 Task: Find connections with filter location Bālāchor with filter topic #Feminismwith filter profile language Potuguese with filter current company ISRO with filter school Google Developer Group - Bharati Vidyapeeth's College of Engineering (GDG BVP) with filter industry Sugar and Confectionery Product Manufacturing with filter service category Human Resources with filter keywords title Shareholders
Action: Mouse moved to (537, 69)
Screenshot: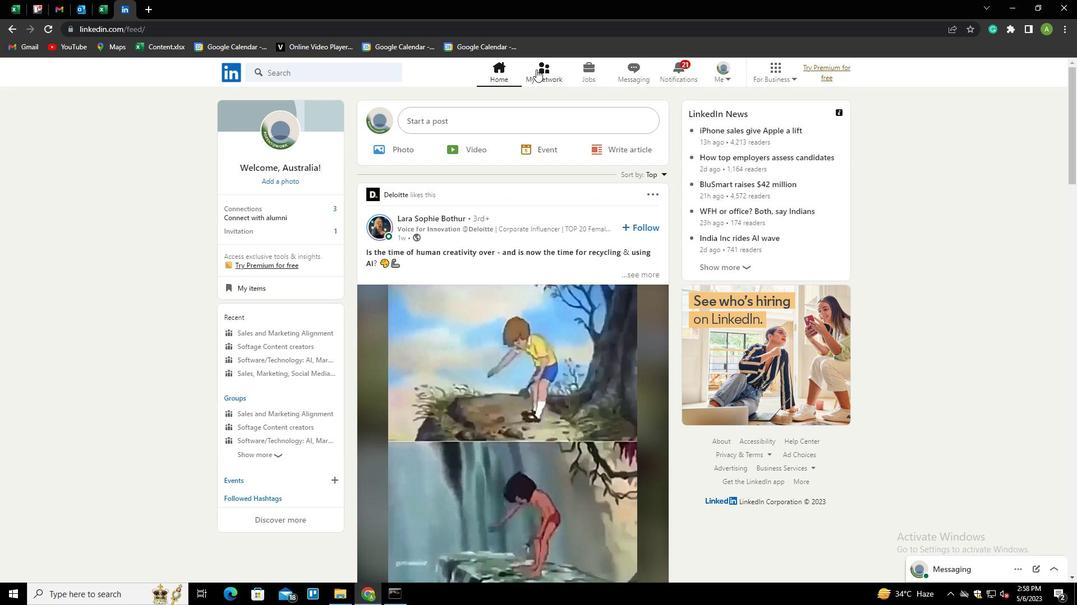 
Action: Mouse pressed left at (537, 69)
Screenshot: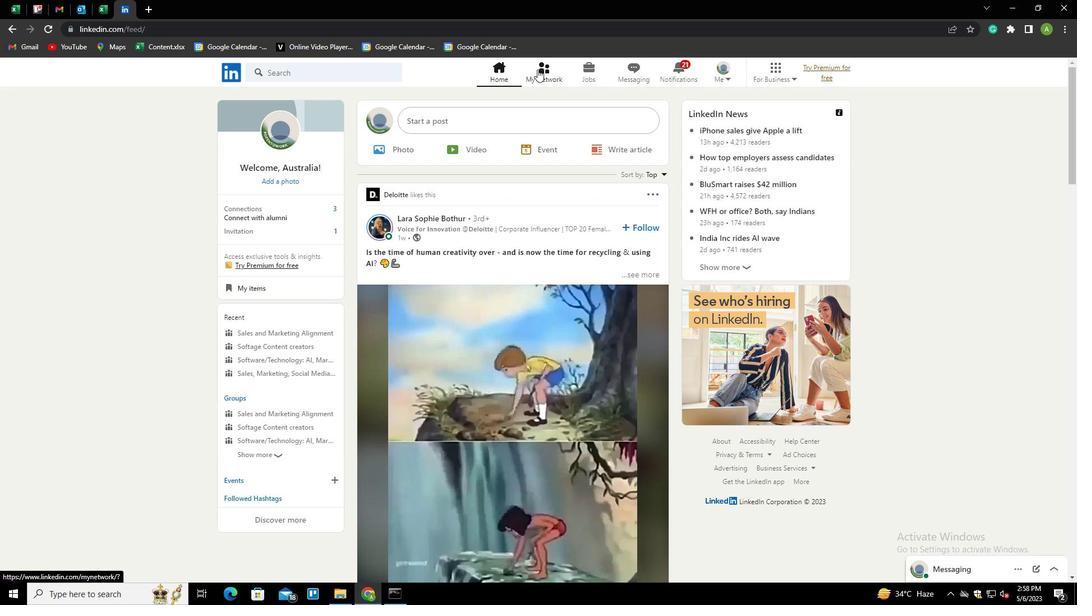 
Action: Mouse moved to (286, 130)
Screenshot: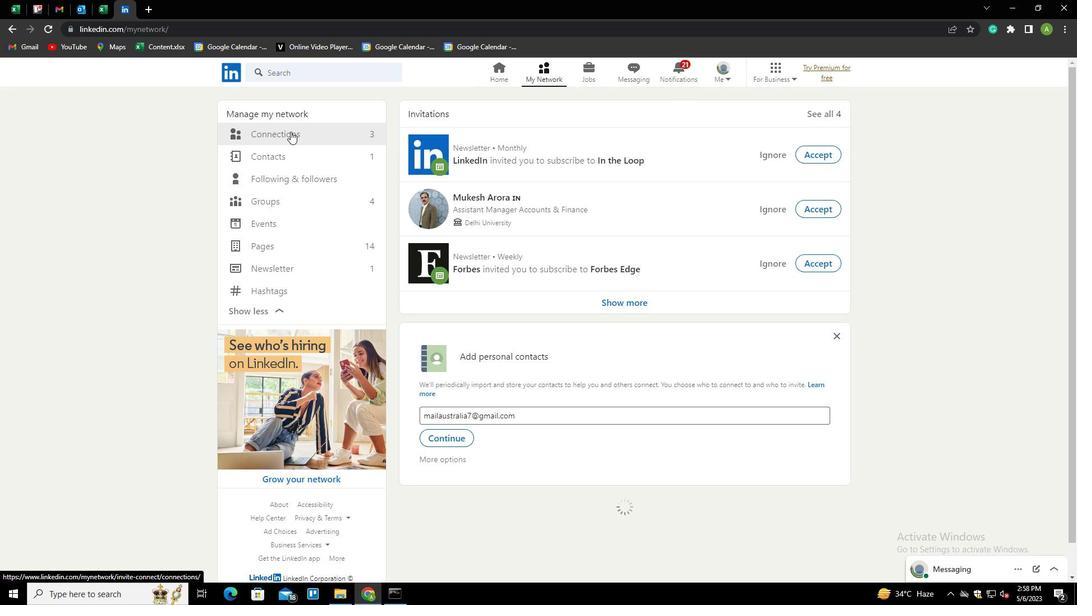 
Action: Mouse pressed left at (286, 130)
Screenshot: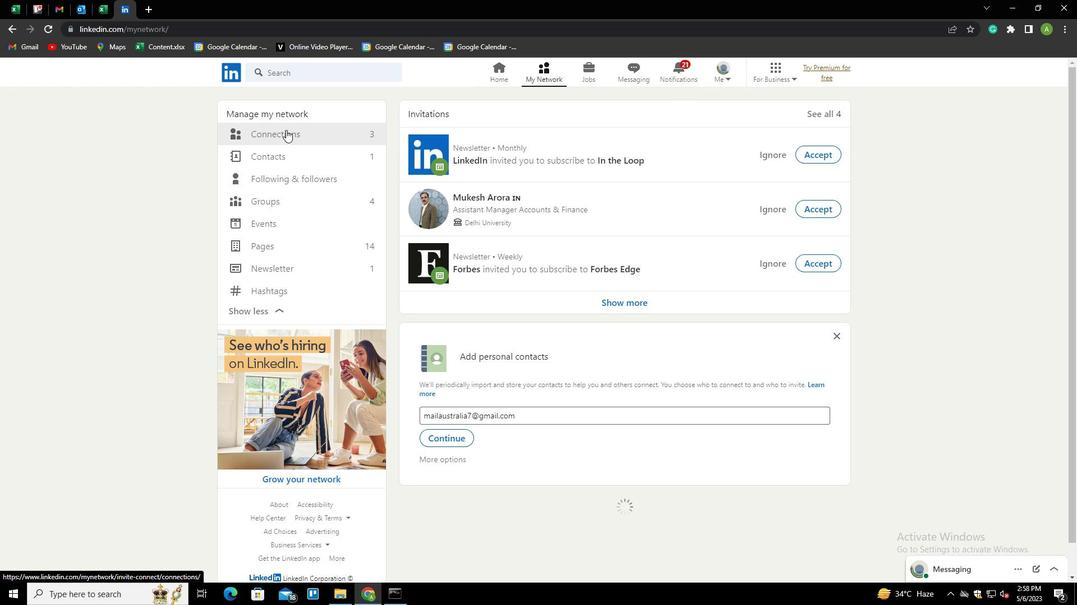 
Action: Mouse moved to (633, 136)
Screenshot: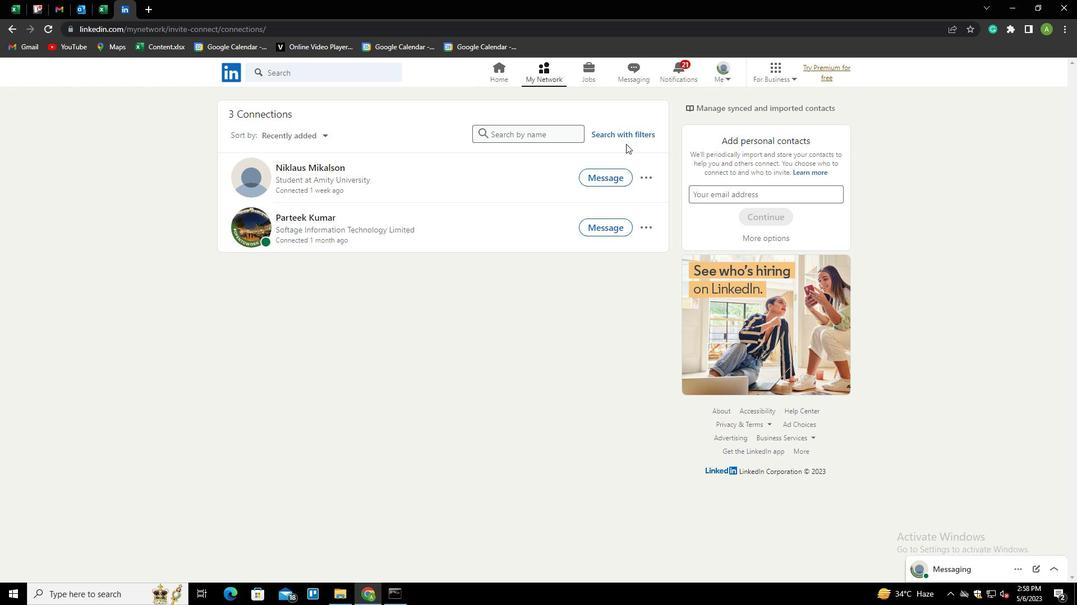 
Action: Mouse pressed left at (633, 136)
Screenshot: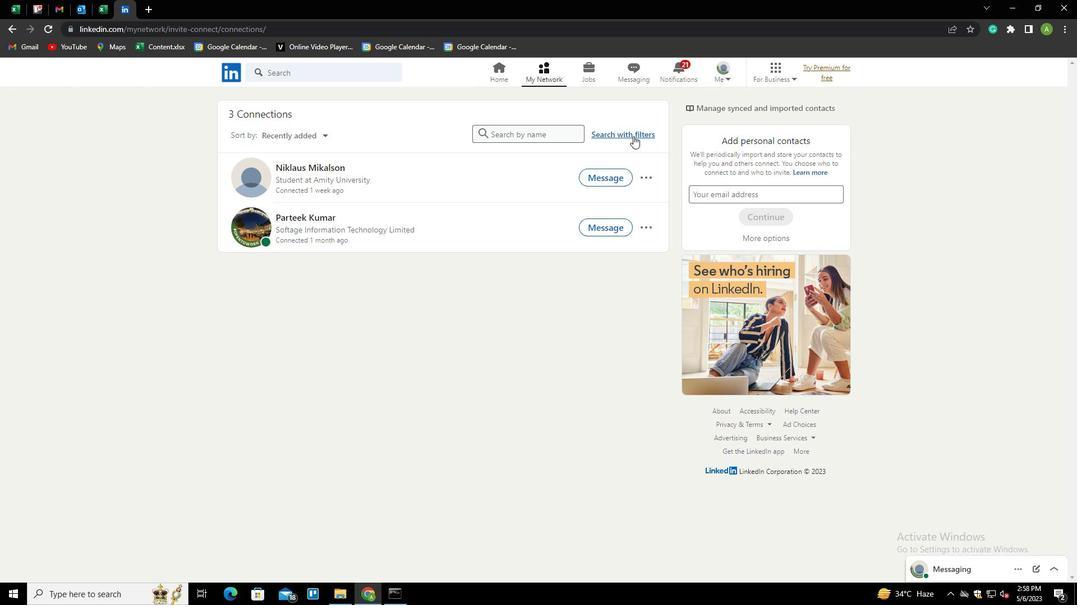
Action: Mouse moved to (579, 103)
Screenshot: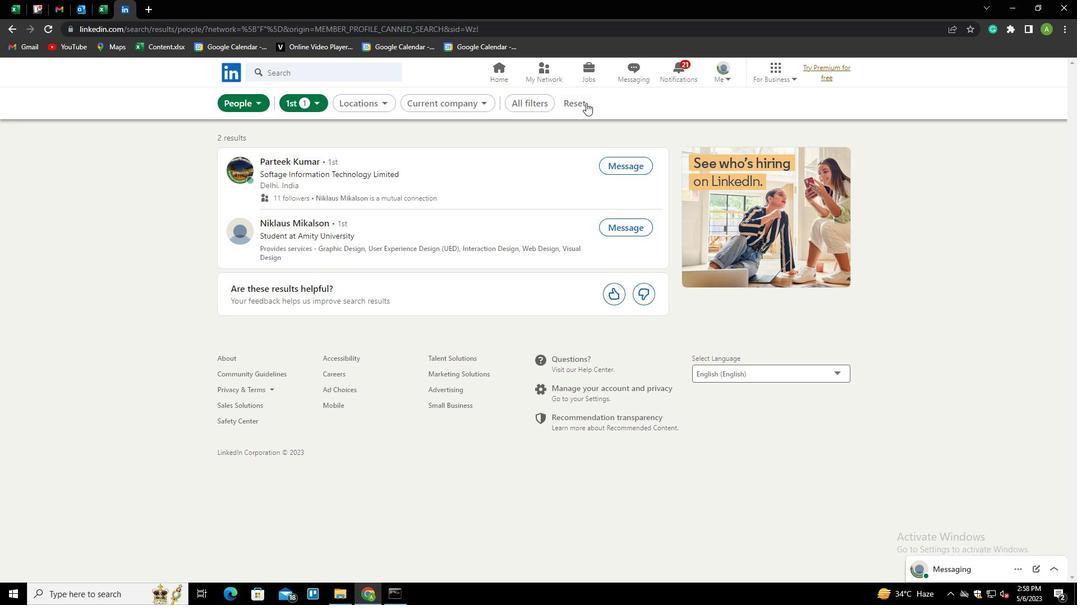 
Action: Mouse pressed left at (579, 103)
Screenshot: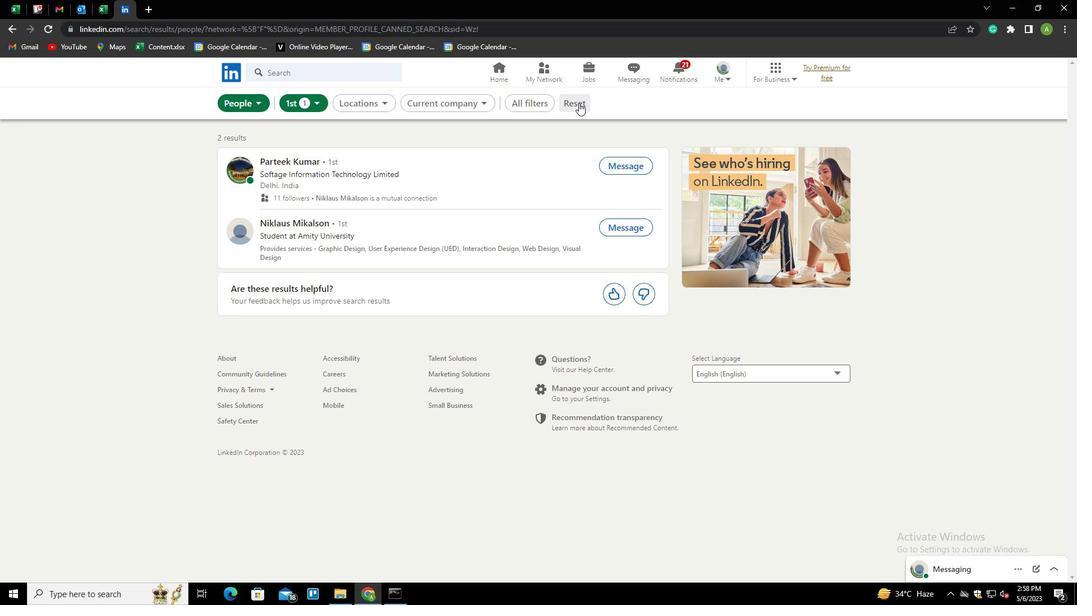 
Action: Mouse moved to (563, 102)
Screenshot: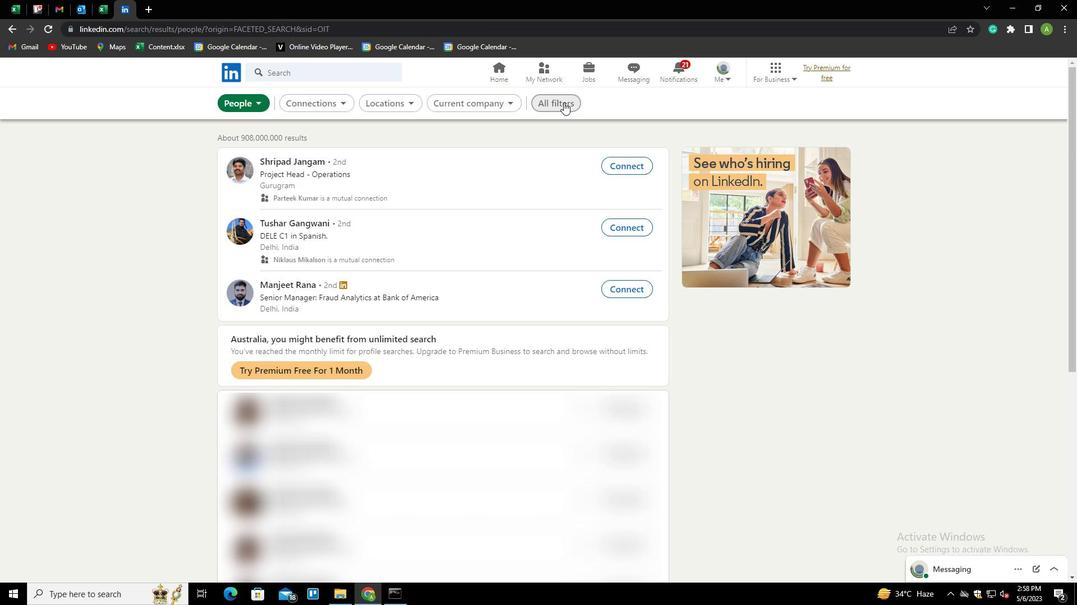 
Action: Mouse pressed left at (563, 102)
Screenshot: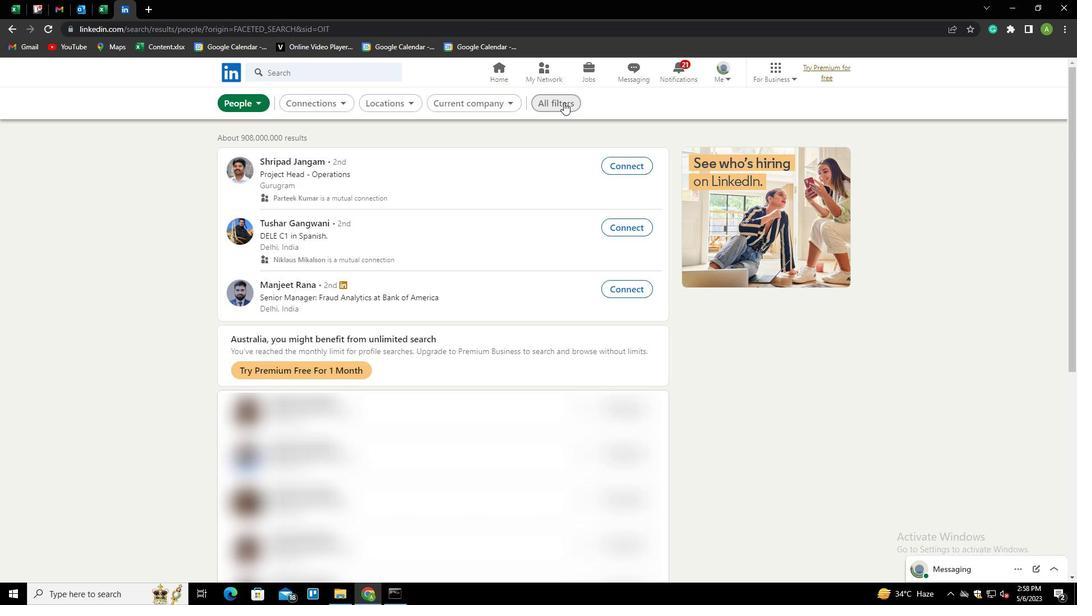 
Action: Mouse moved to (930, 332)
Screenshot: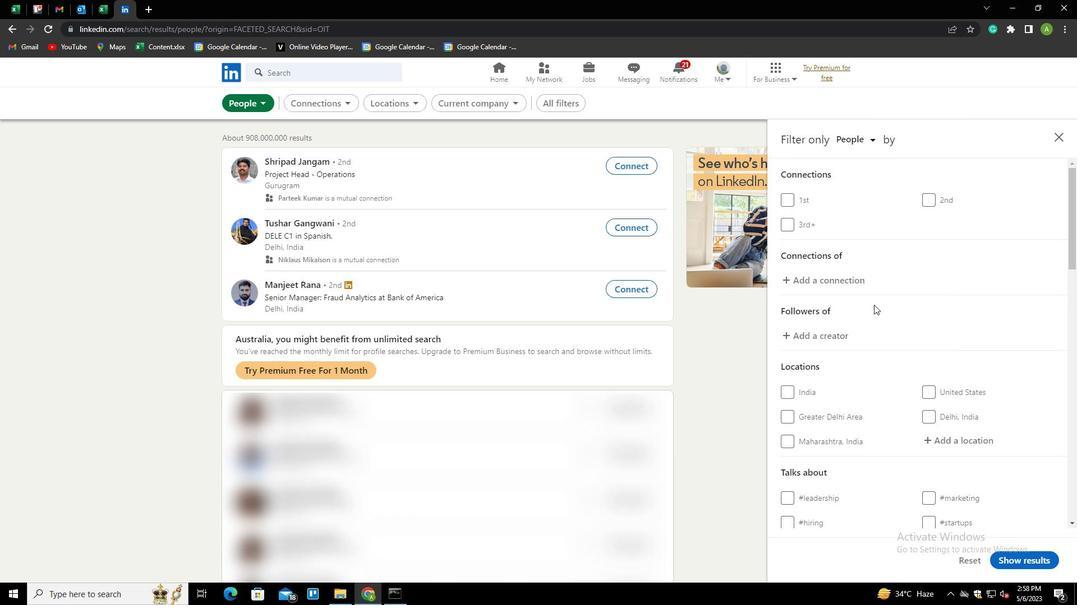 
Action: Mouse scrolled (930, 331) with delta (0, 0)
Screenshot: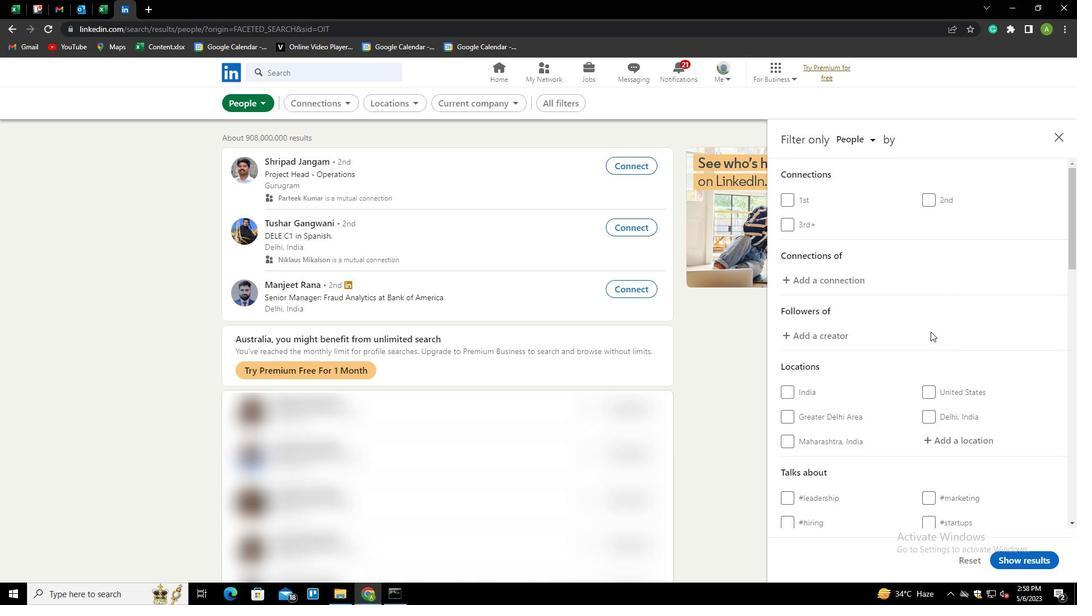 
Action: Mouse scrolled (930, 331) with delta (0, 0)
Screenshot: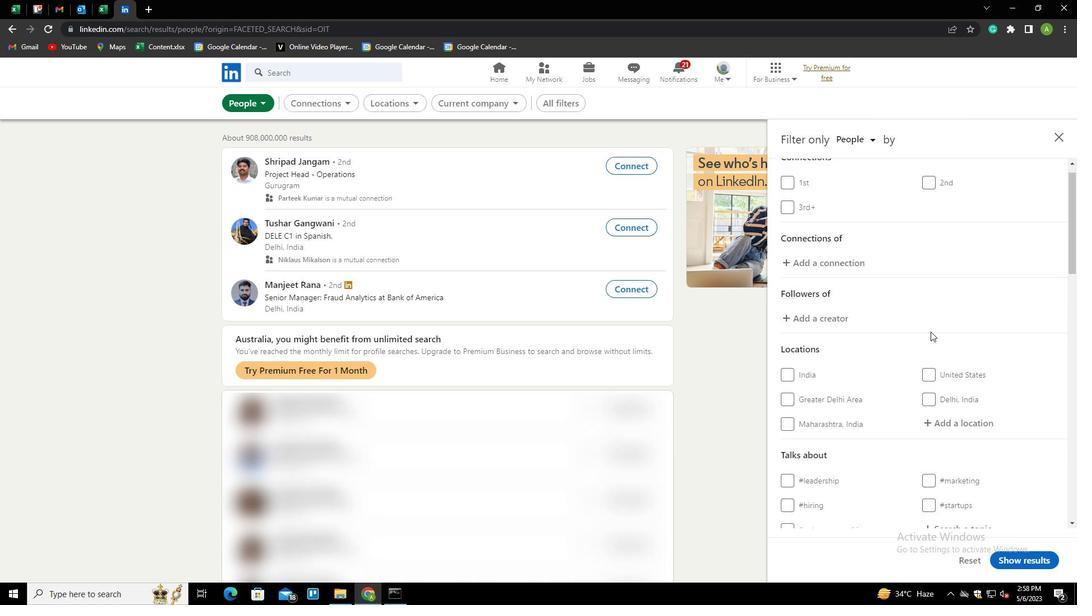 
Action: Mouse moved to (941, 332)
Screenshot: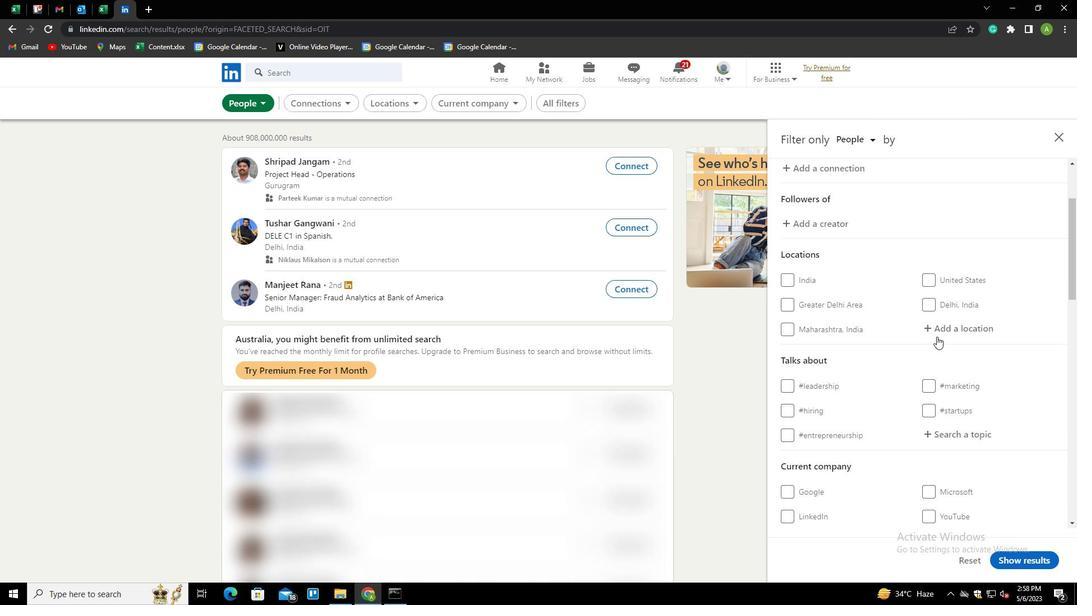 
Action: Mouse pressed left at (941, 332)
Screenshot: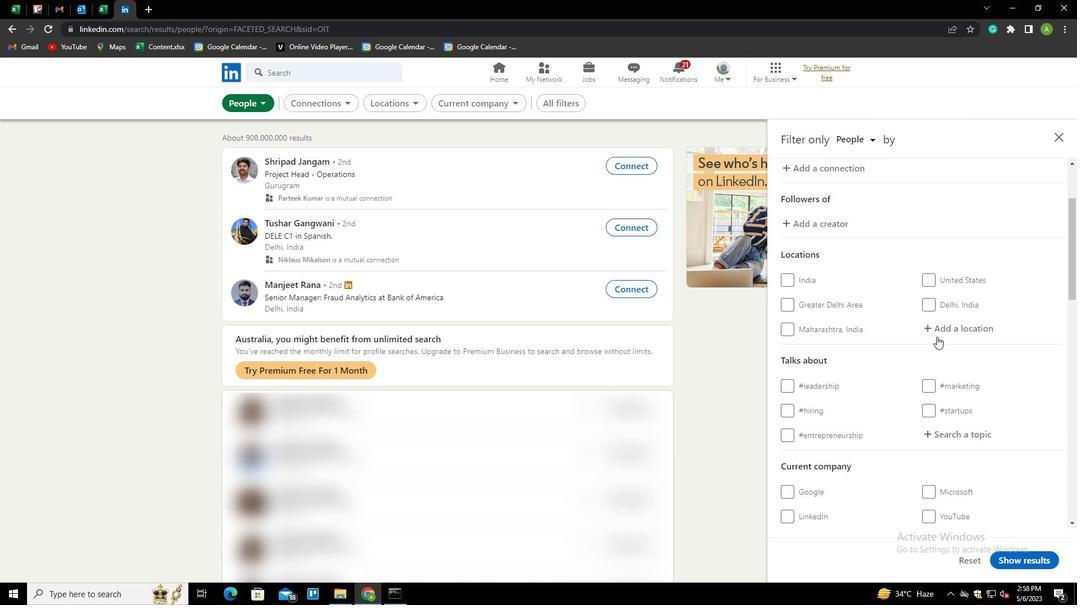 
Action: Key pressed <Key.shift>BALACHOR
Screenshot: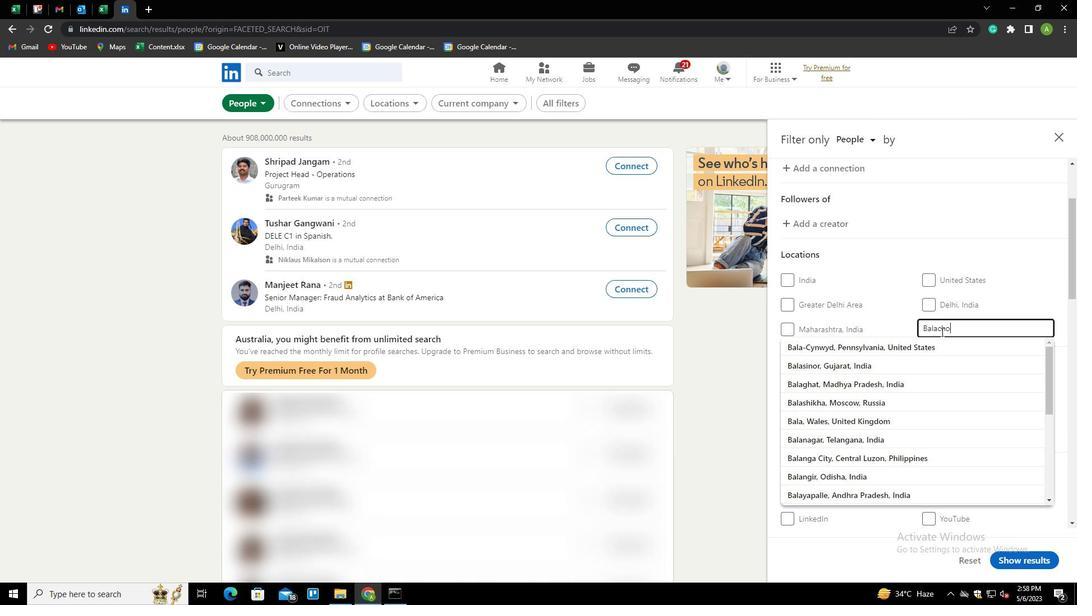 
Action: Mouse moved to (988, 353)
Screenshot: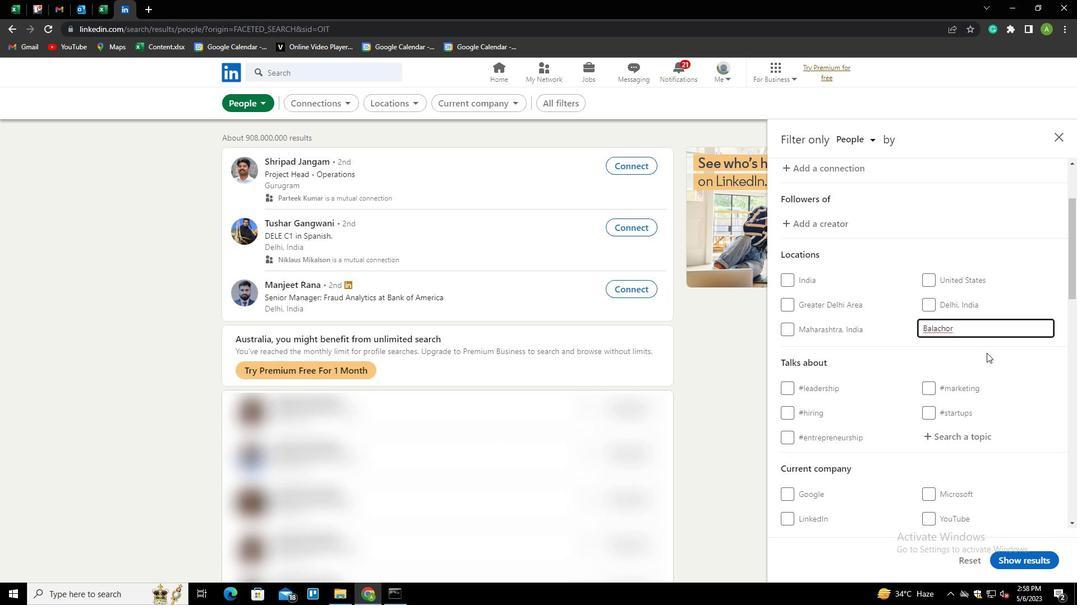 
Action: Mouse pressed left at (988, 353)
Screenshot: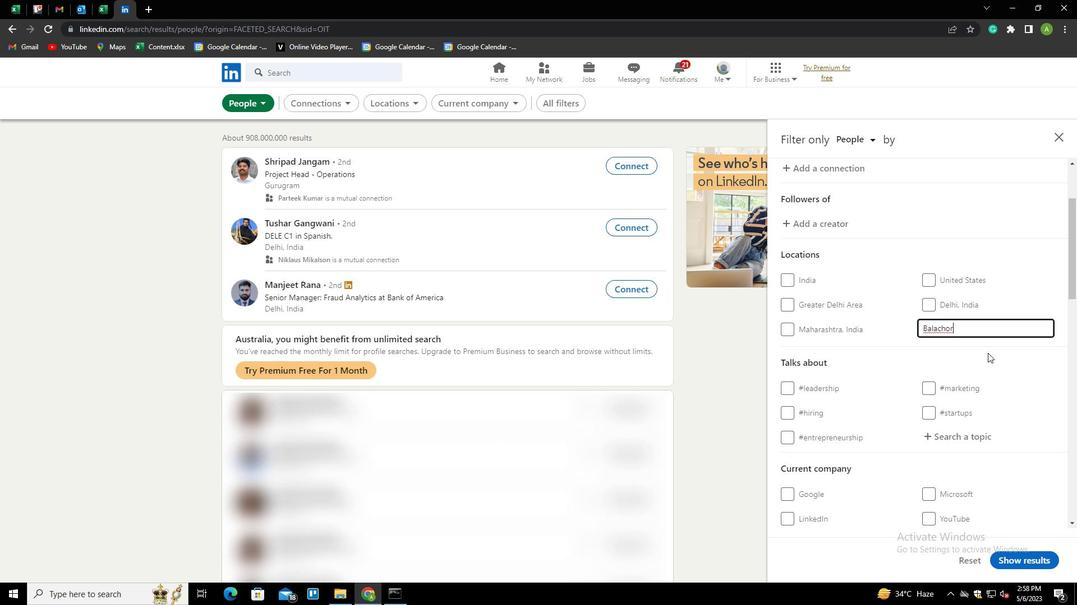 
Action: Mouse moved to (954, 438)
Screenshot: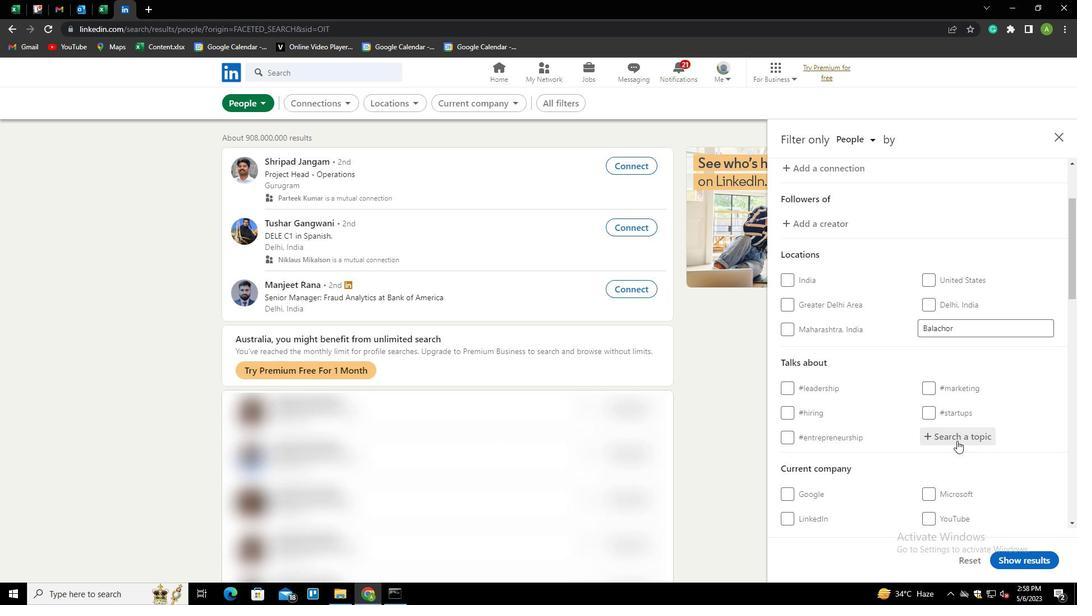 
Action: Mouse pressed left at (954, 438)
Screenshot: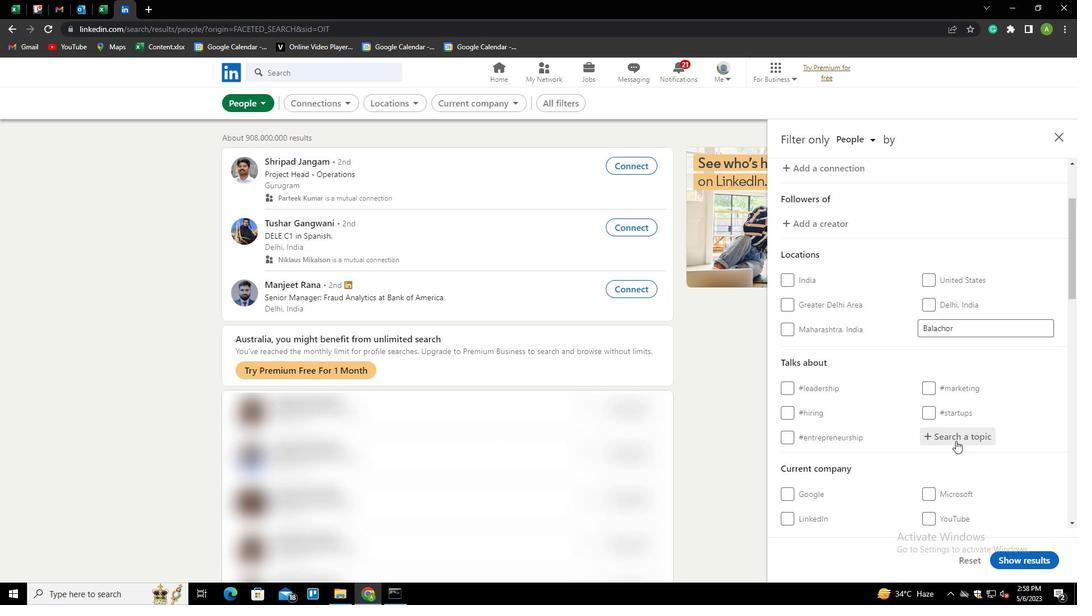 
Action: Key pressed FEMINISM<Key.down><Key.down><Key.enter>
Screenshot: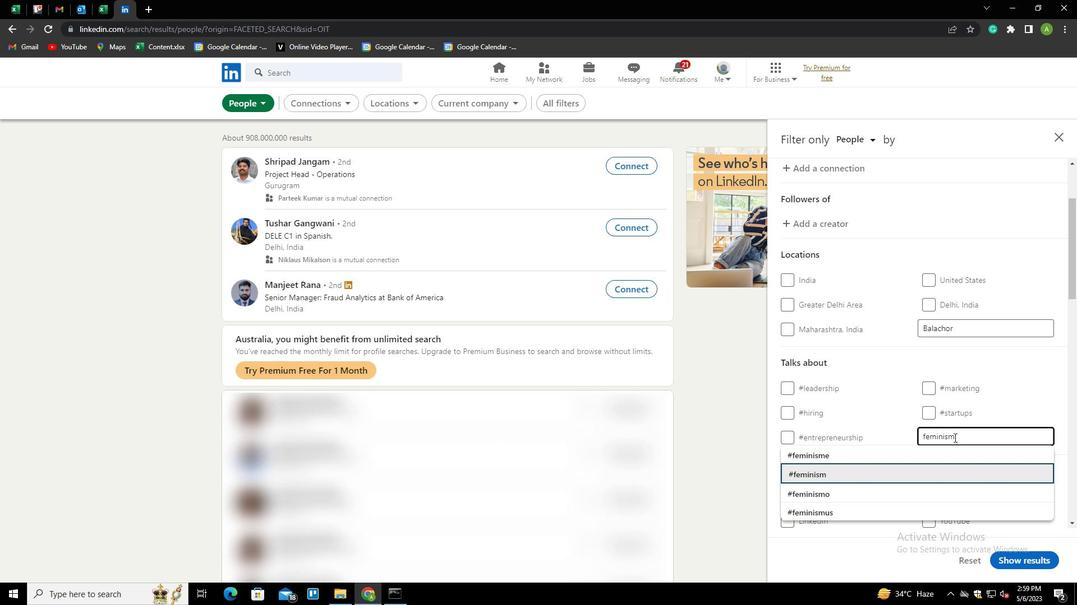 
Action: Mouse scrolled (954, 437) with delta (0, 0)
Screenshot: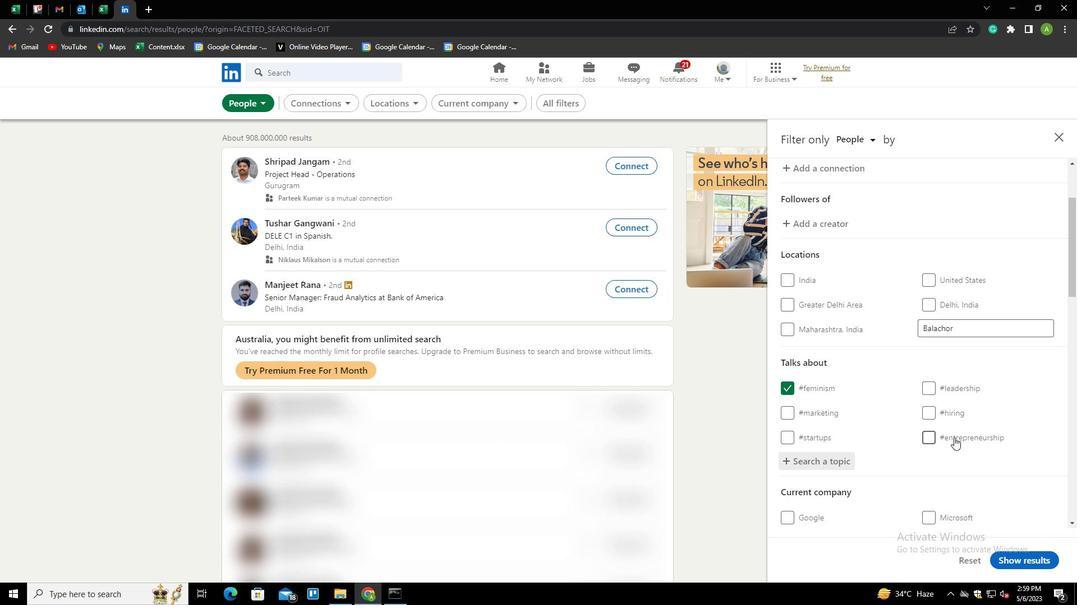 
Action: Mouse scrolled (954, 437) with delta (0, 0)
Screenshot: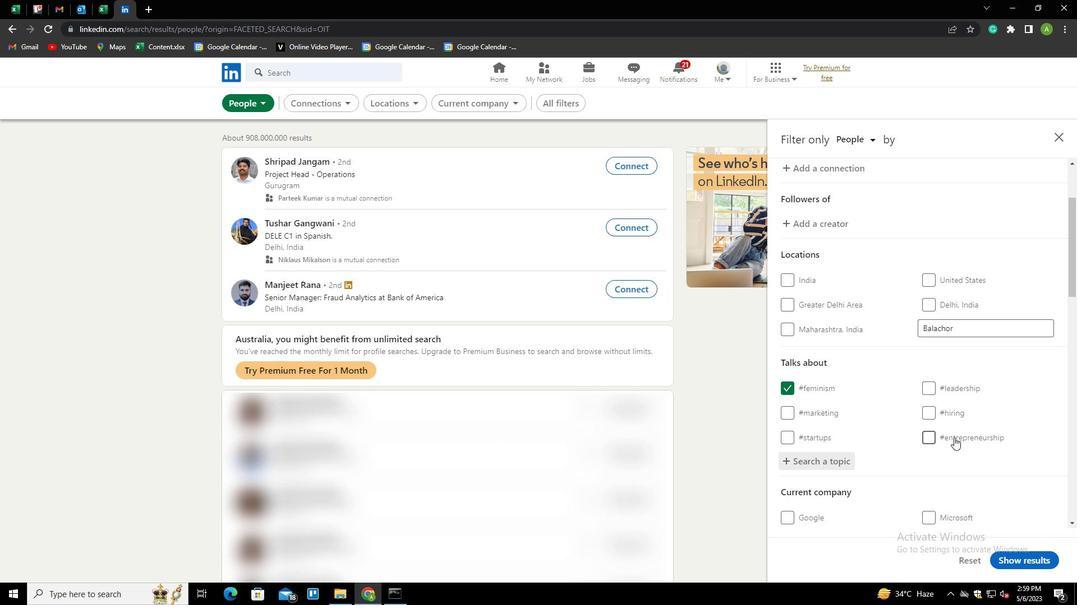 
Action: Mouse scrolled (954, 437) with delta (0, 0)
Screenshot: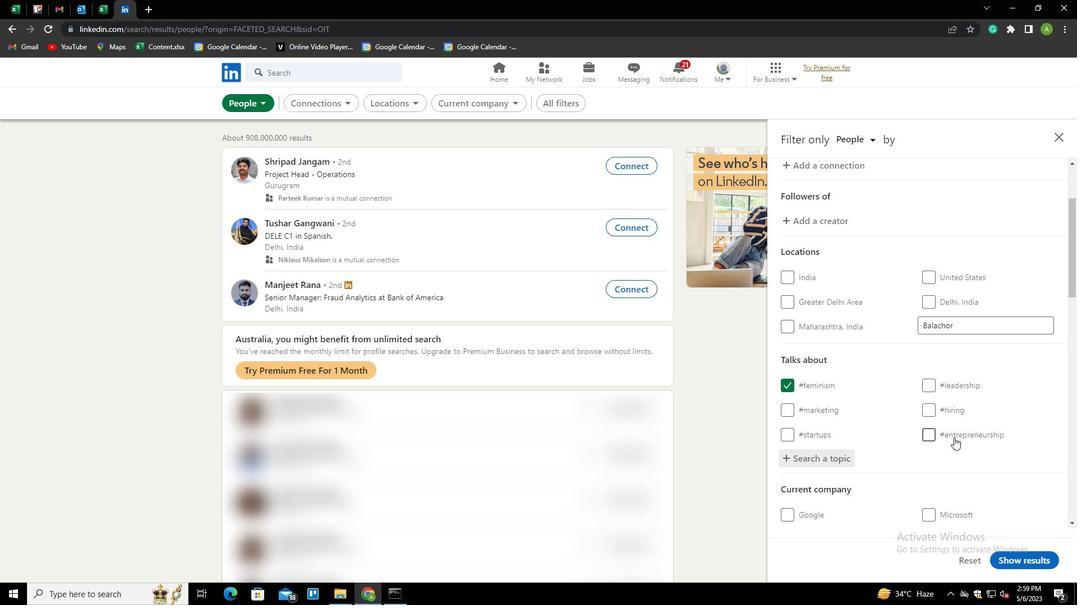 
Action: Mouse scrolled (954, 437) with delta (0, 0)
Screenshot: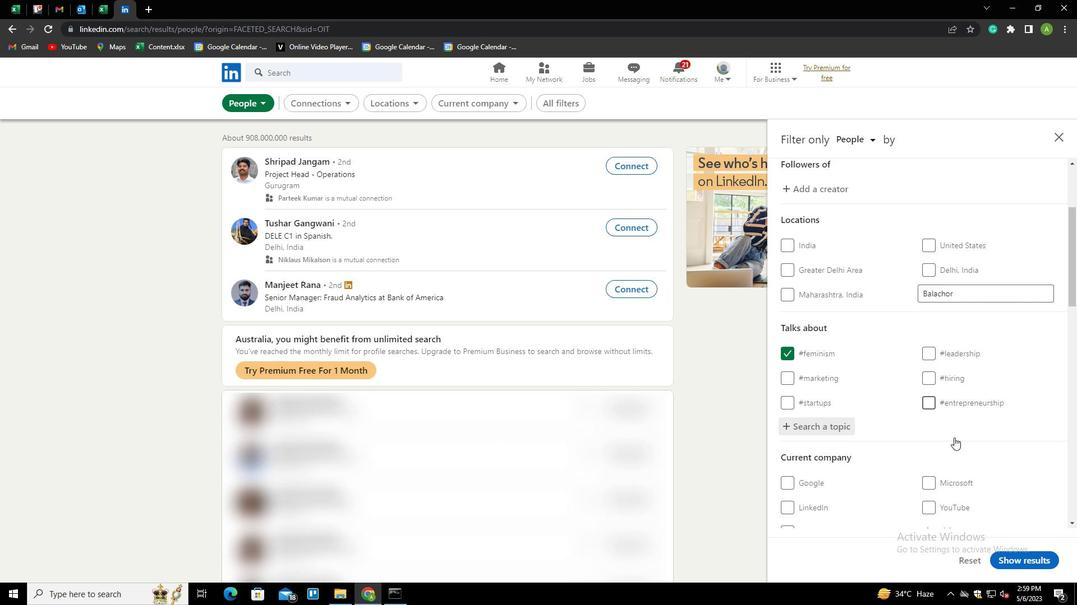 
Action: Mouse scrolled (954, 437) with delta (0, 0)
Screenshot: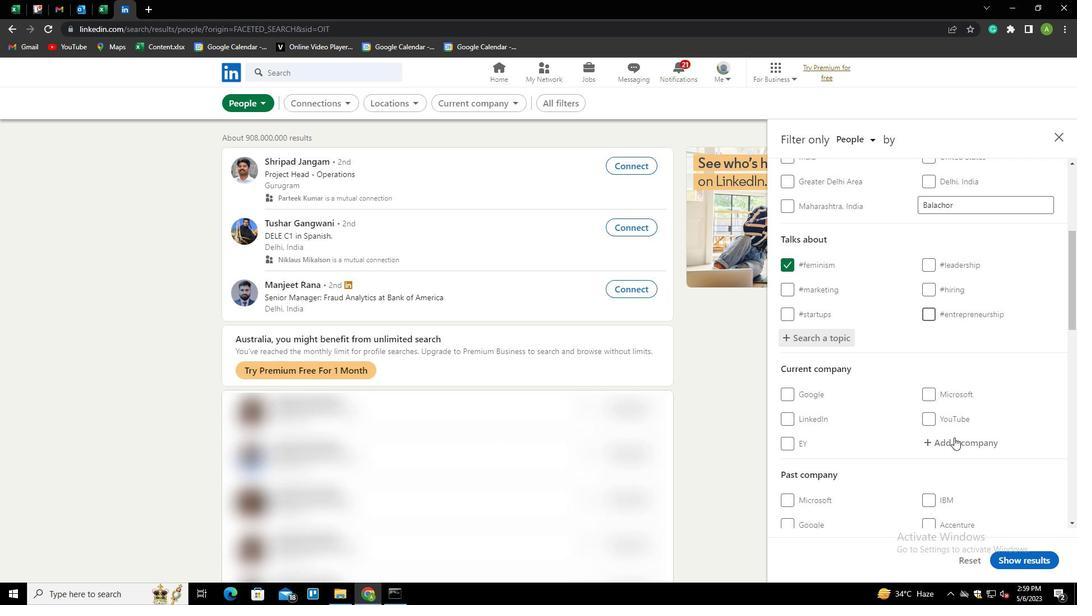 
Action: Mouse scrolled (954, 437) with delta (0, 0)
Screenshot: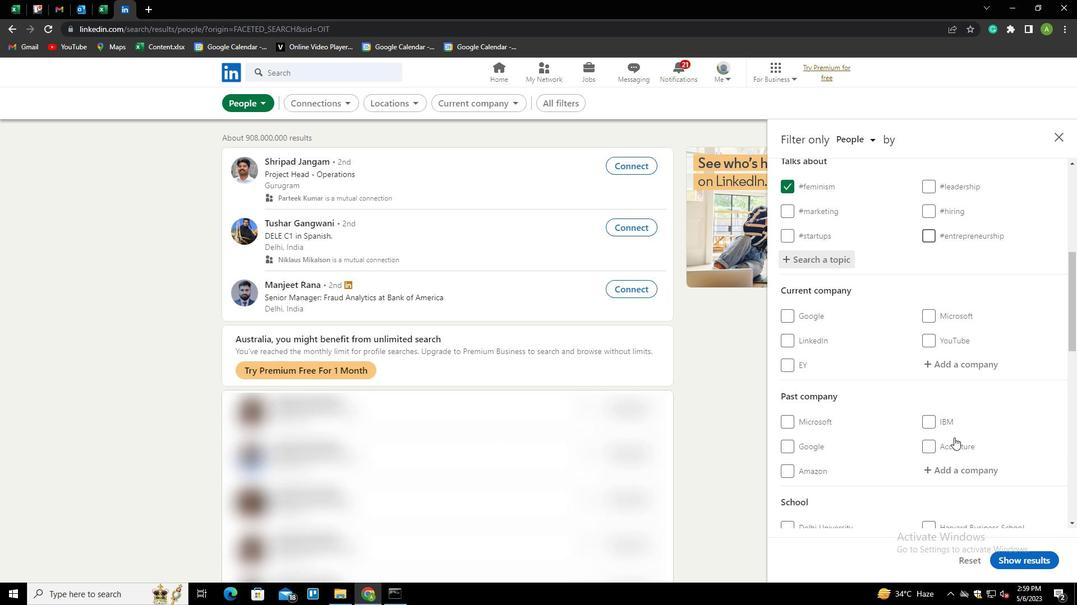 
Action: Mouse scrolled (954, 437) with delta (0, 0)
Screenshot: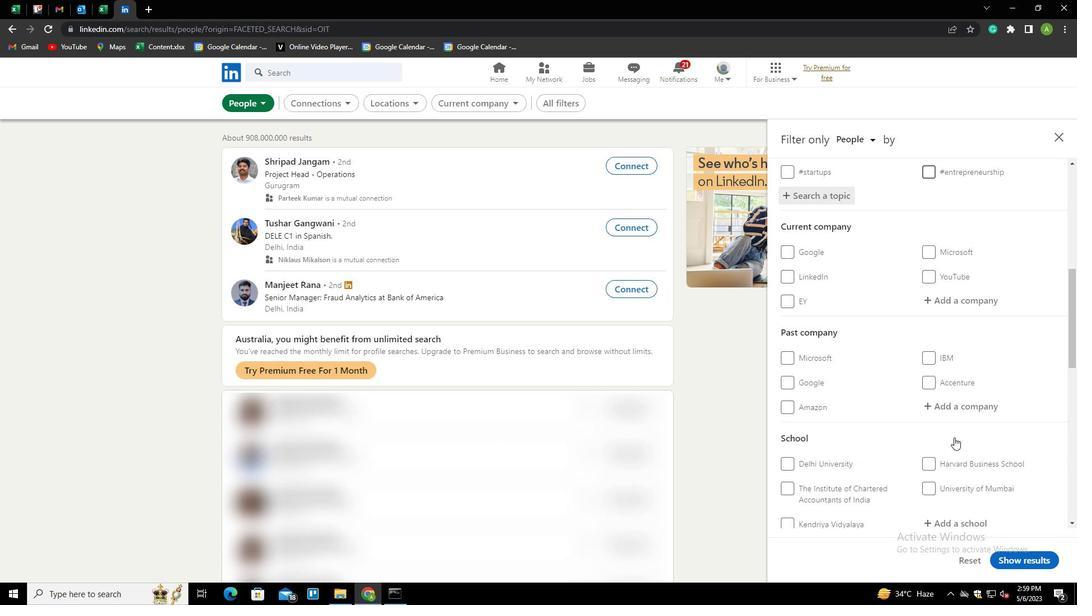 
Action: Mouse scrolled (954, 437) with delta (0, 0)
Screenshot: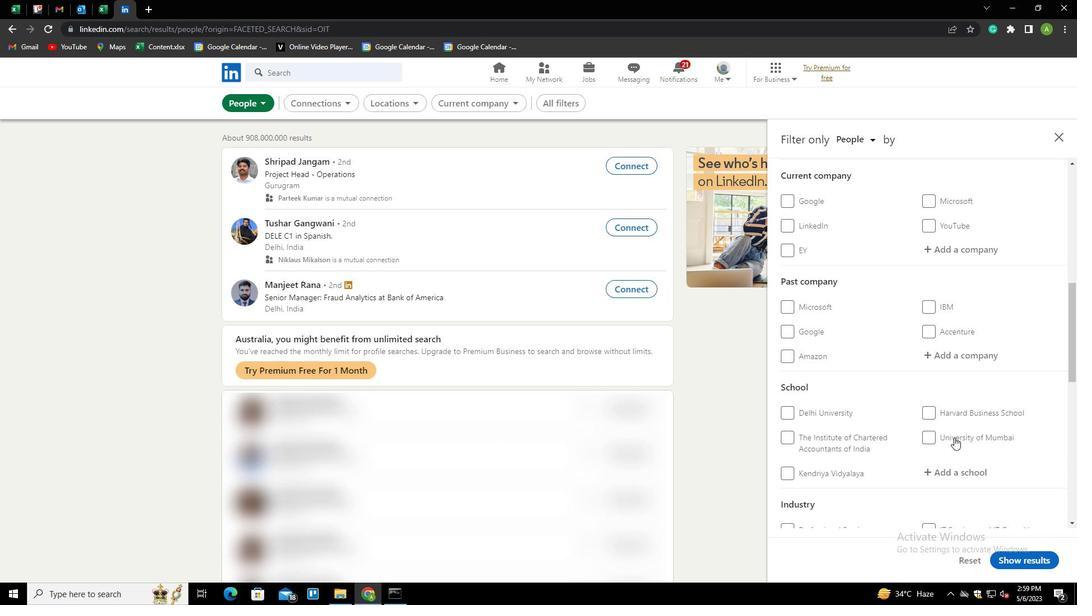 
Action: Mouse scrolled (954, 437) with delta (0, 0)
Screenshot: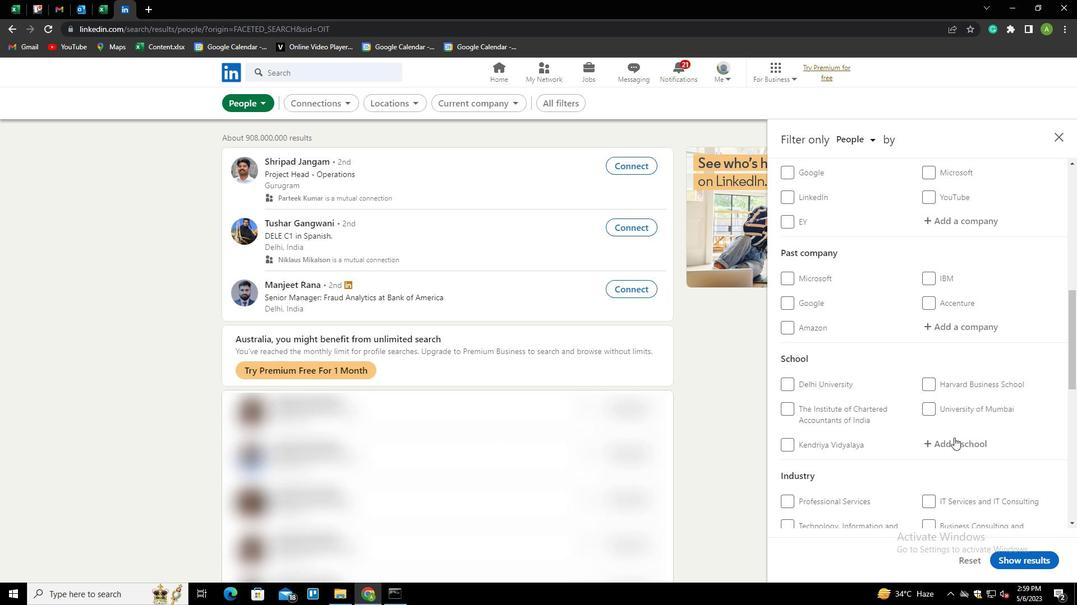 
Action: Mouse scrolled (954, 437) with delta (0, 0)
Screenshot: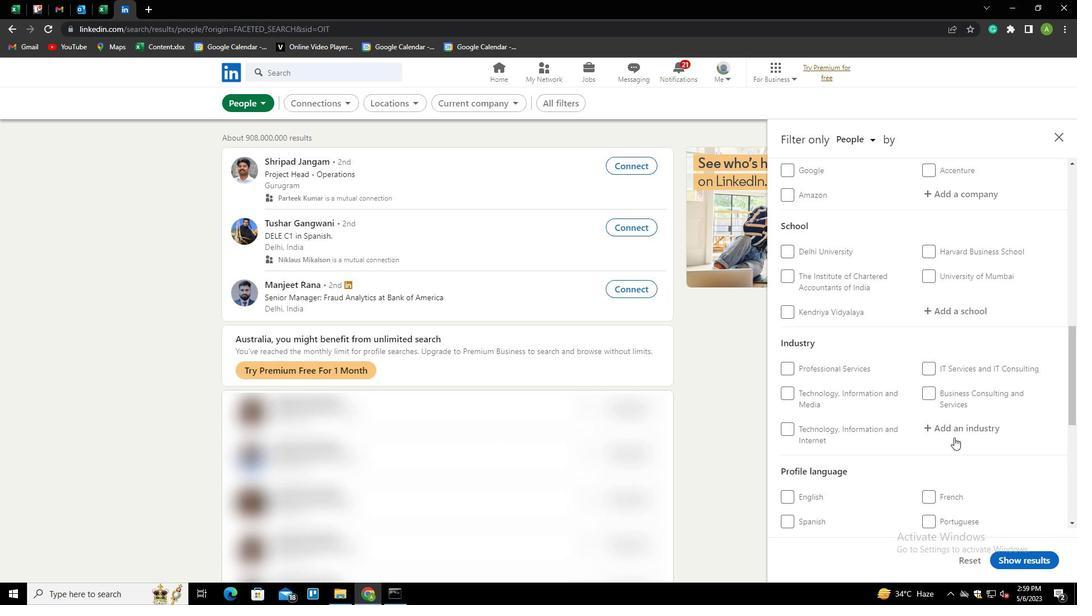 
Action: Mouse scrolled (954, 437) with delta (0, 0)
Screenshot: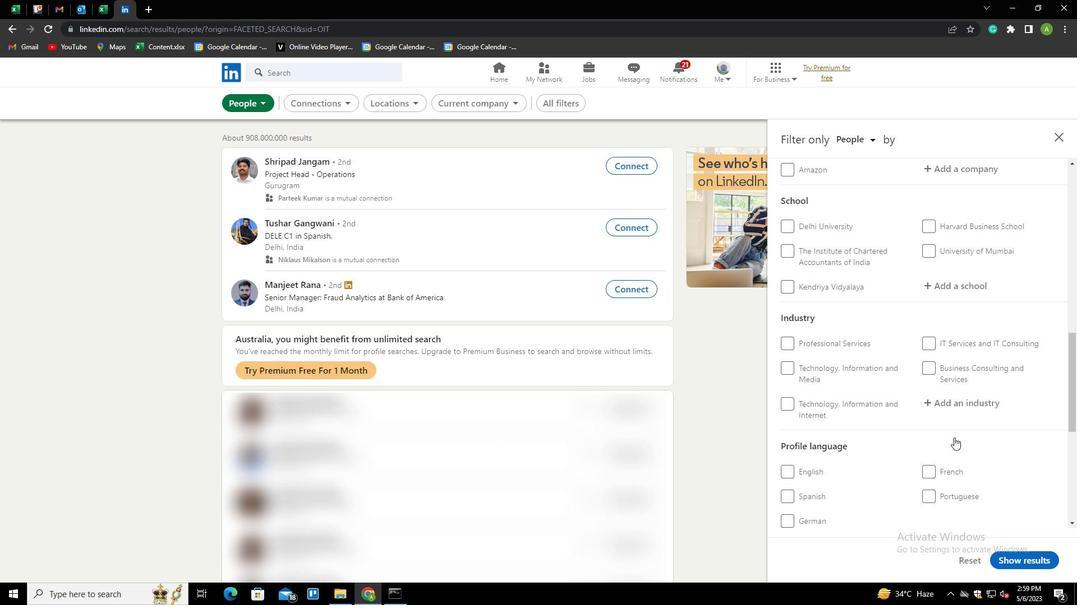 
Action: Mouse moved to (928, 383)
Screenshot: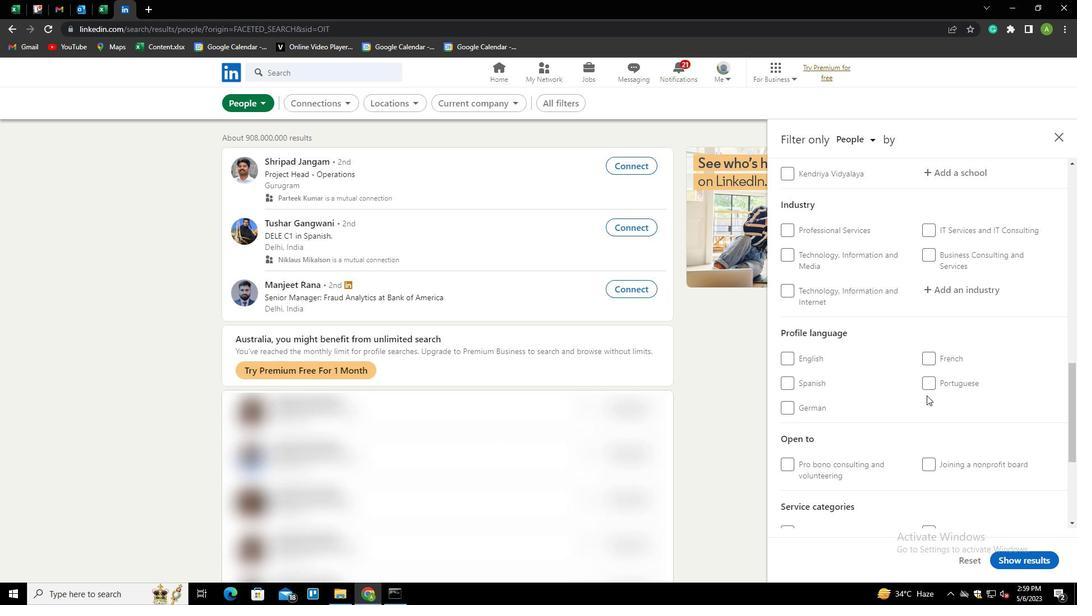 
Action: Mouse pressed left at (928, 383)
Screenshot: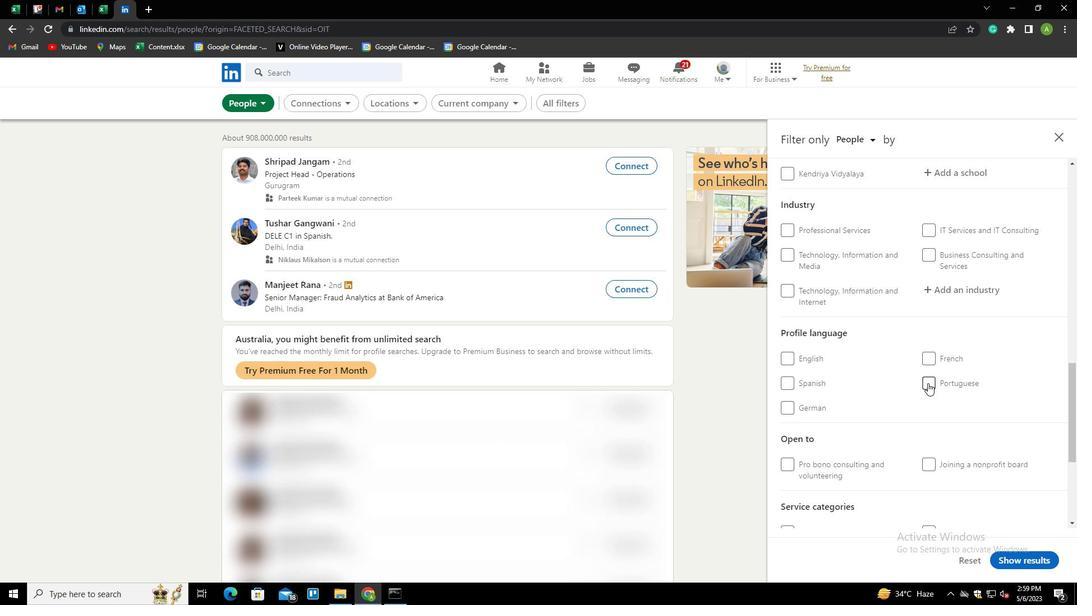 
Action: Mouse moved to (960, 405)
Screenshot: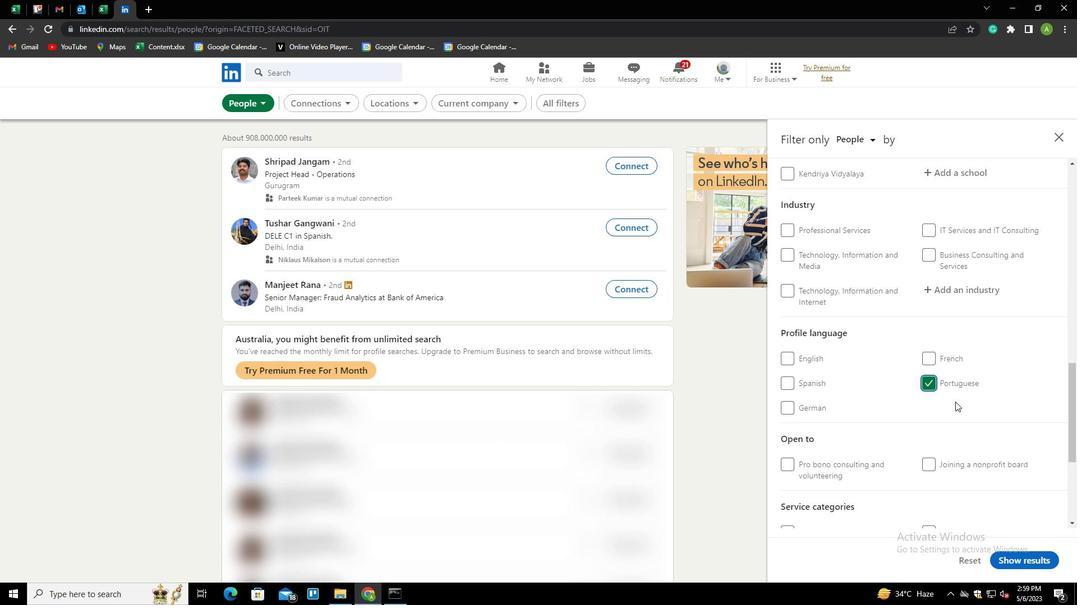 
Action: Mouse scrolled (960, 406) with delta (0, 0)
Screenshot: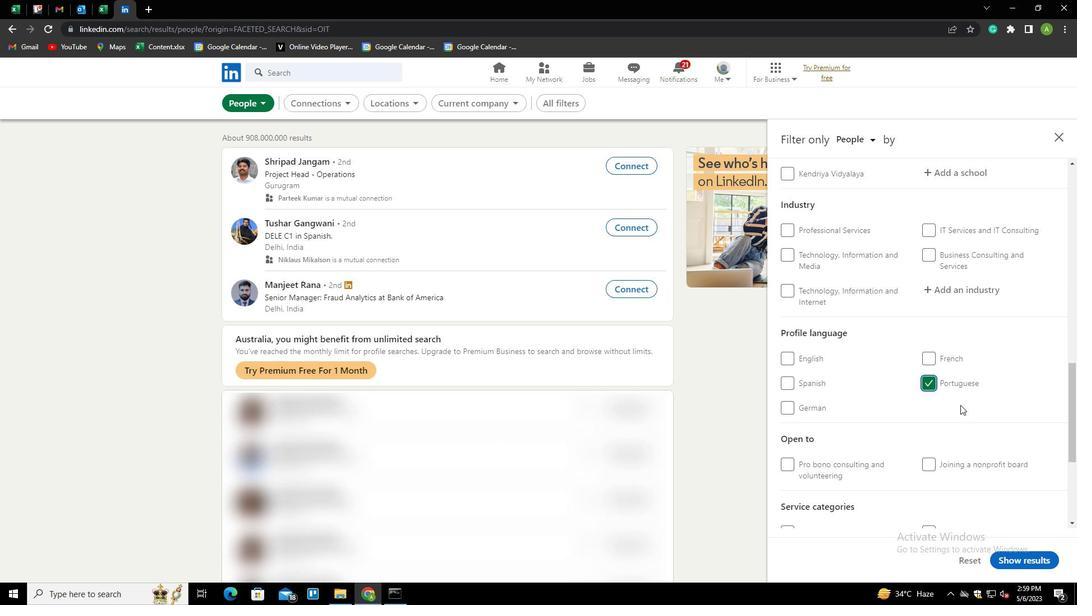 
Action: Mouse scrolled (960, 406) with delta (0, 0)
Screenshot: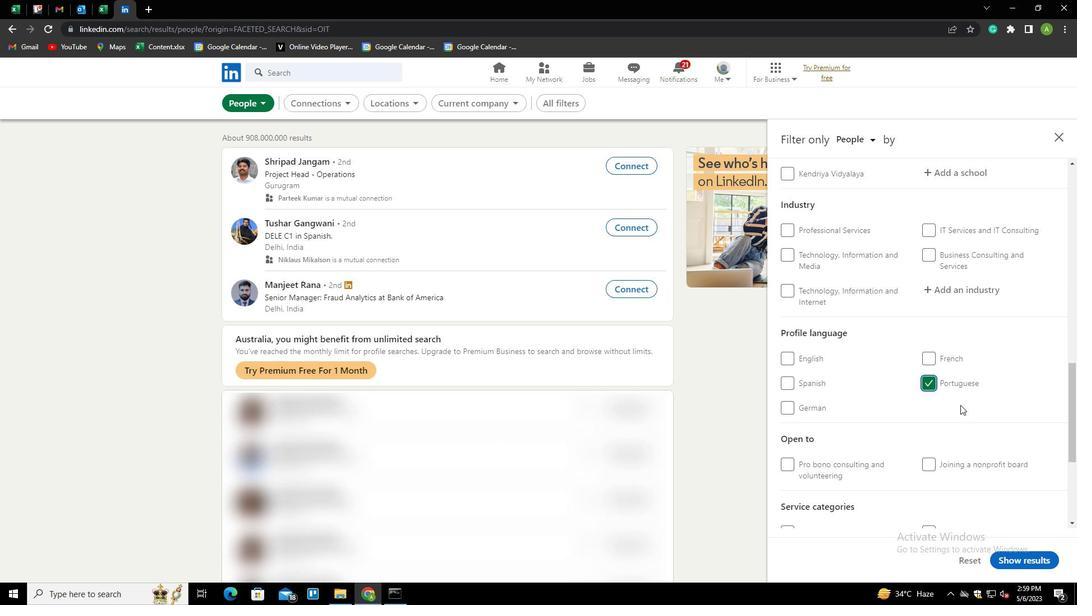 
Action: Mouse scrolled (960, 406) with delta (0, 0)
Screenshot: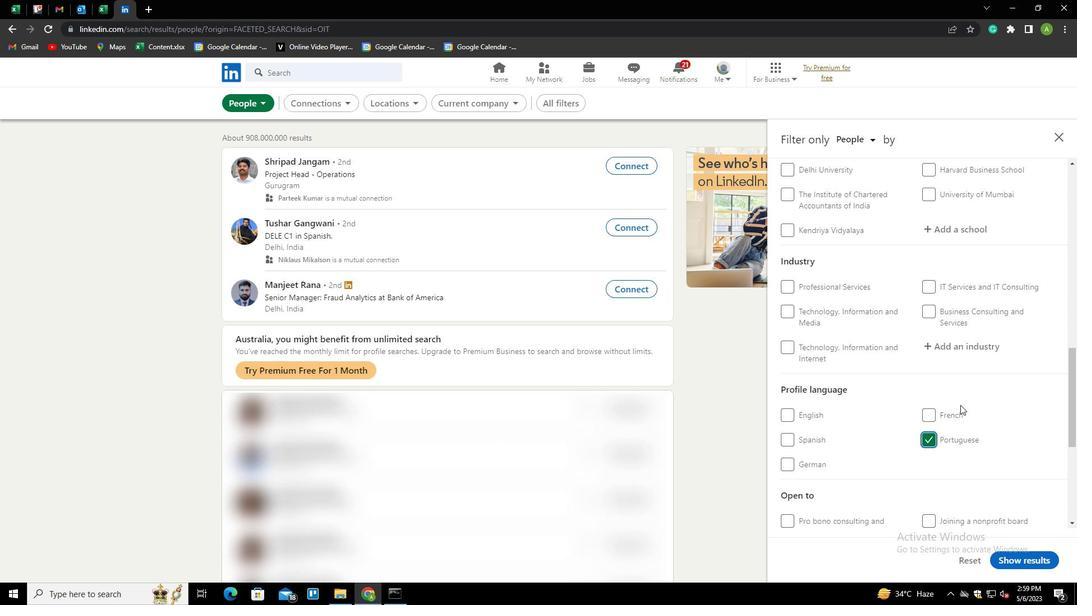 
Action: Mouse scrolled (960, 406) with delta (0, 0)
Screenshot: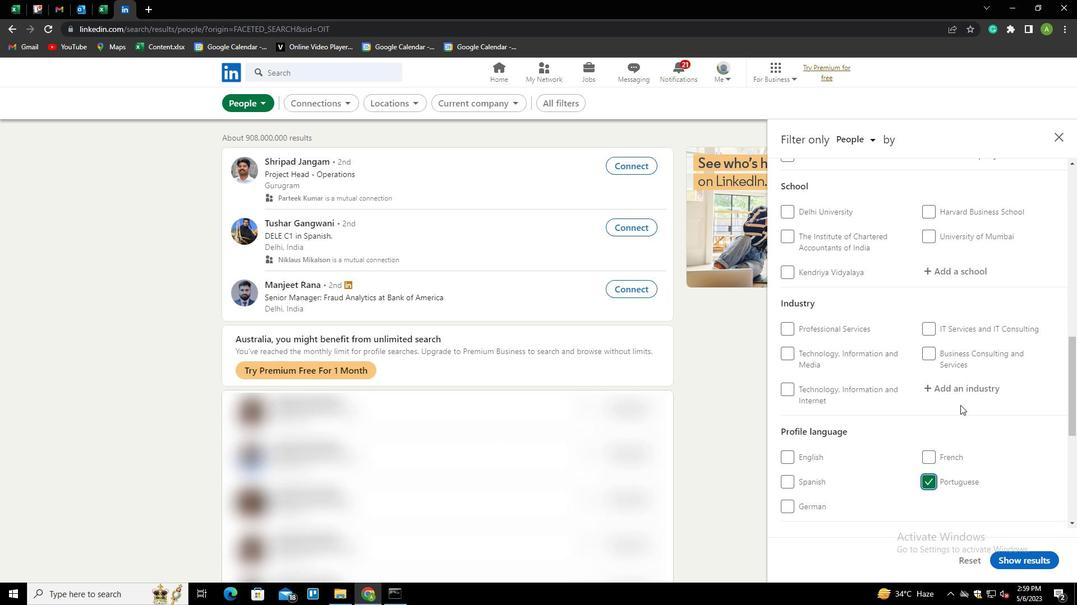 
Action: Mouse scrolled (960, 406) with delta (0, 0)
Screenshot: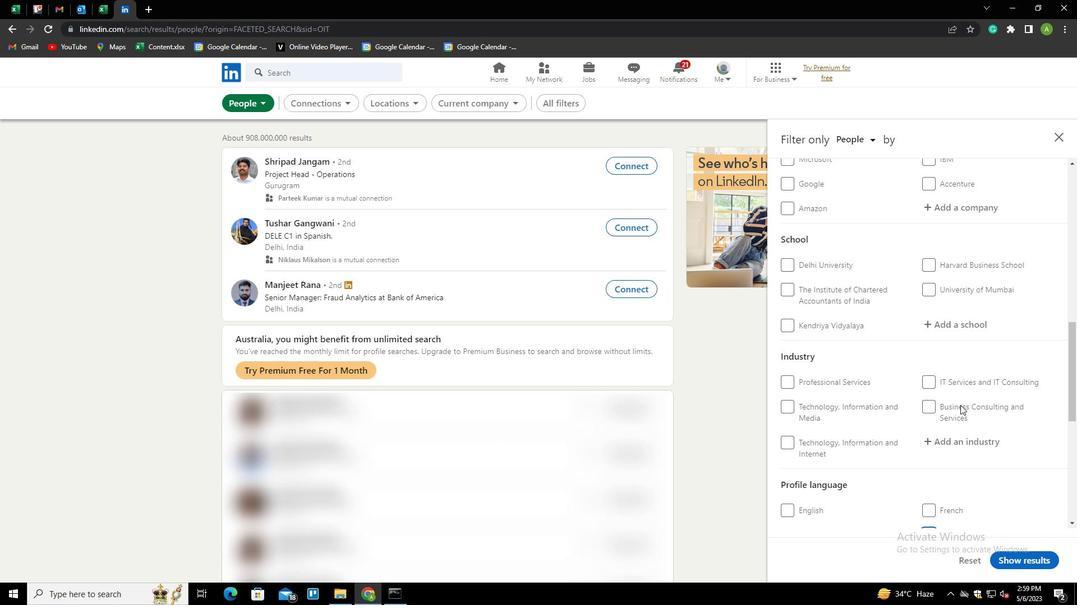 
Action: Mouse scrolled (960, 406) with delta (0, 0)
Screenshot: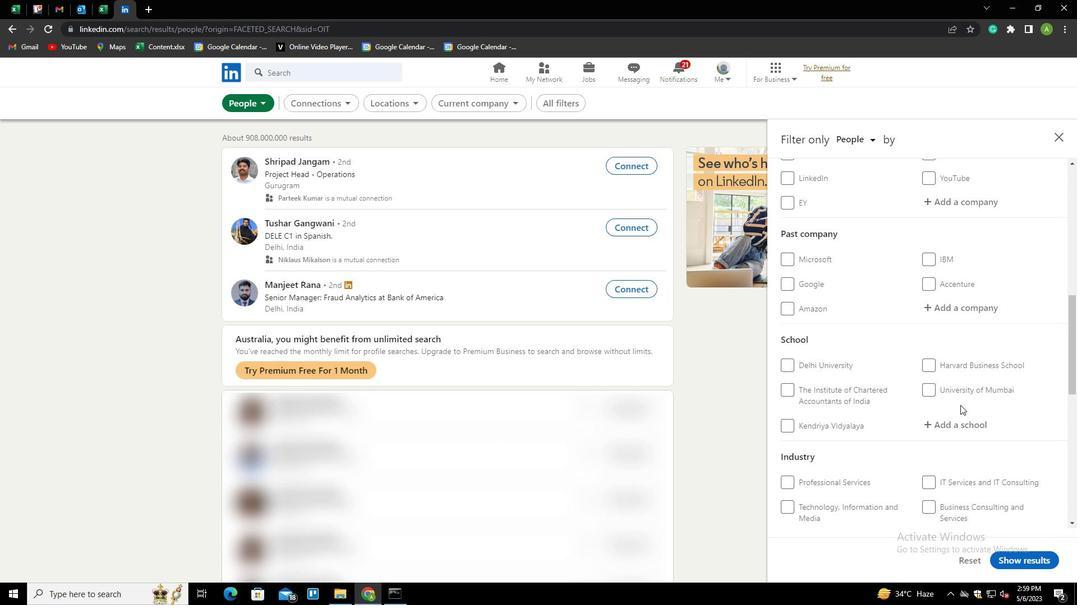 
Action: Mouse moved to (960, 405)
Screenshot: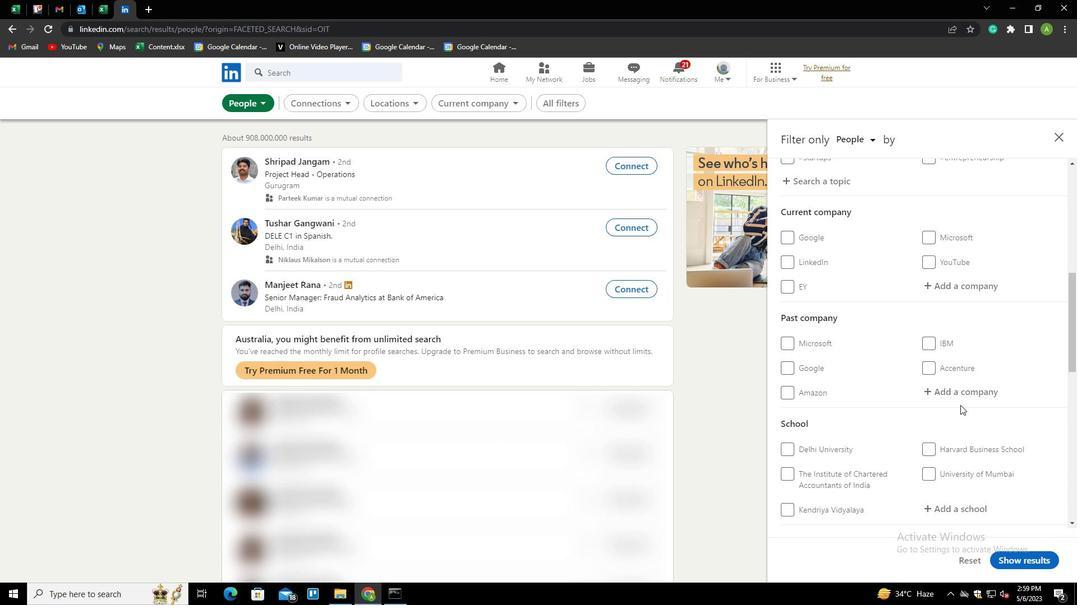 
Action: Mouse scrolled (960, 406) with delta (0, 0)
Screenshot: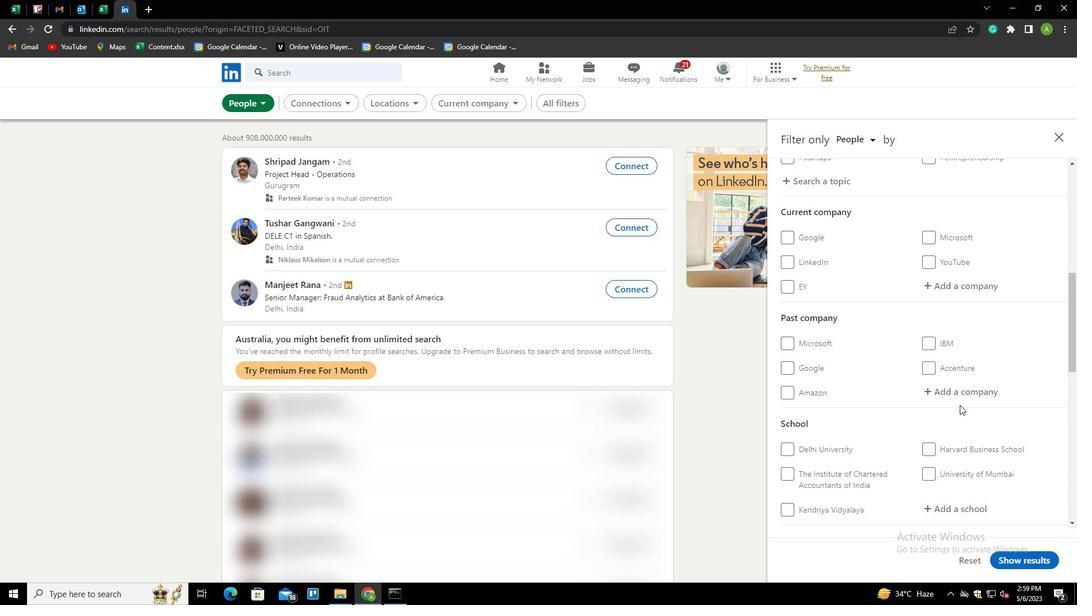 
Action: Mouse moved to (950, 348)
Screenshot: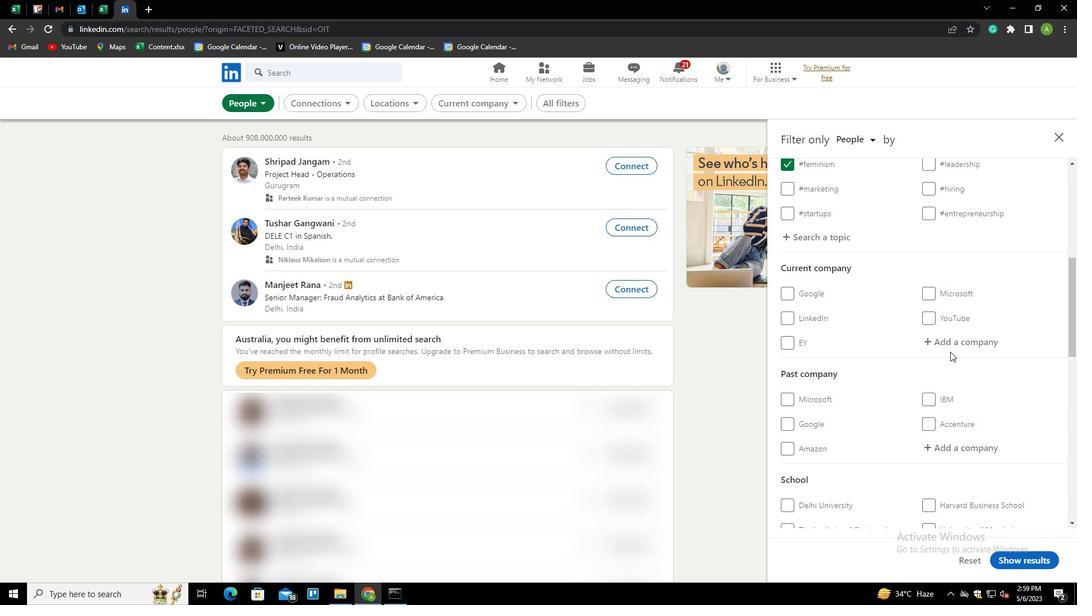 
Action: Mouse pressed left at (950, 348)
Screenshot: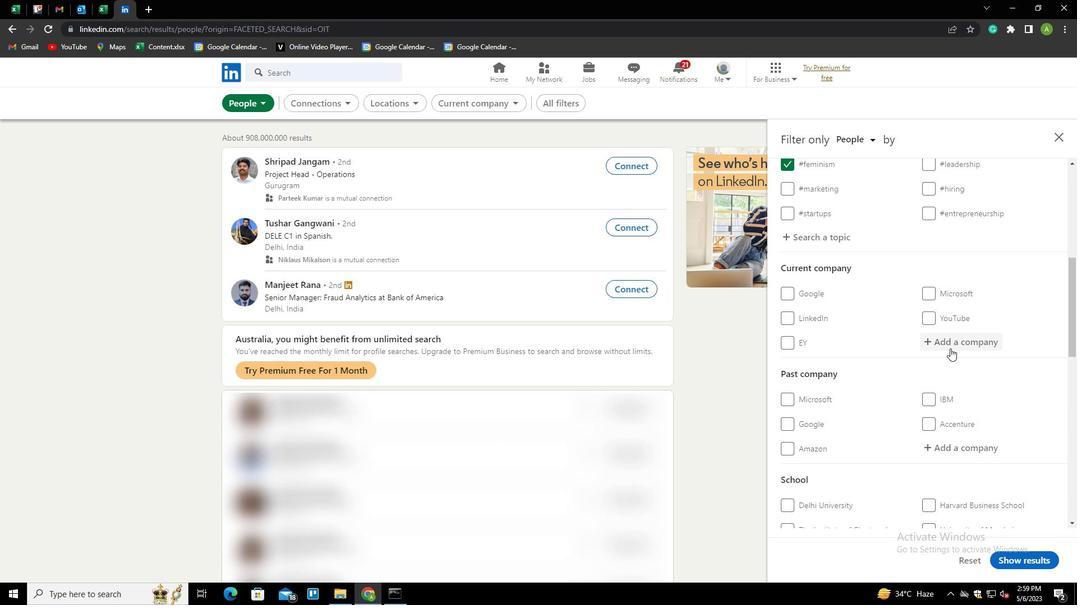 
Action: Key pressed <Key.shift><Key.shift><Key.shift><Key.shift><Key.shift><Key.shift><Key.shift><Key.shift><Key.shift><Key.shift><Key.shift><Key.shift><Key.shift><Key.shift><Key.shift><Key.shift>US<Key.backspace><Key.backspace>ISRO<Key.down><Key.enter>
Screenshot: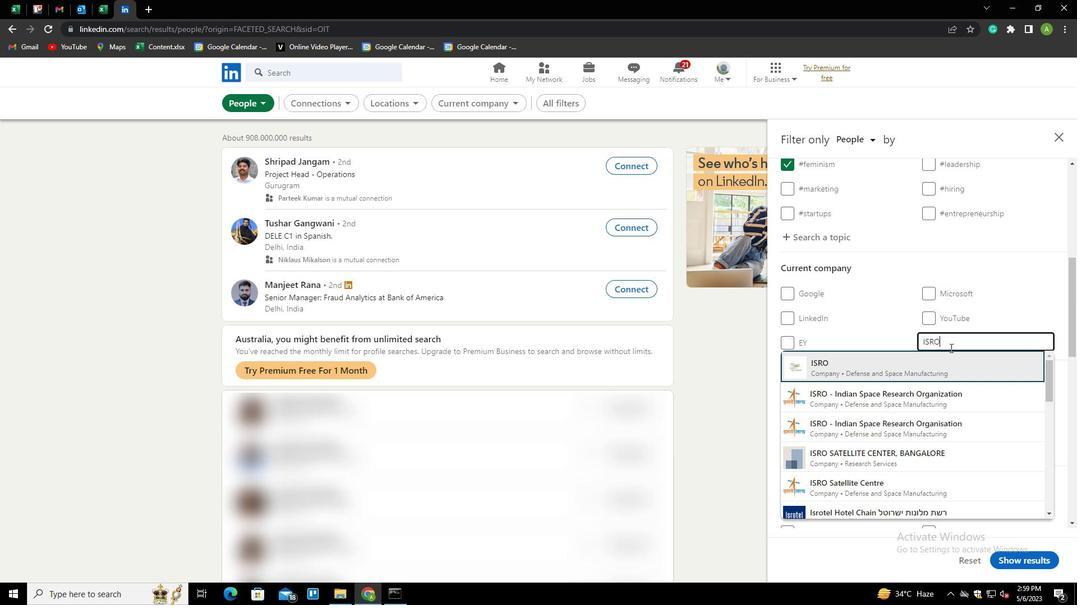 
Action: Mouse scrolled (950, 347) with delta (0, 0)
Screenshot: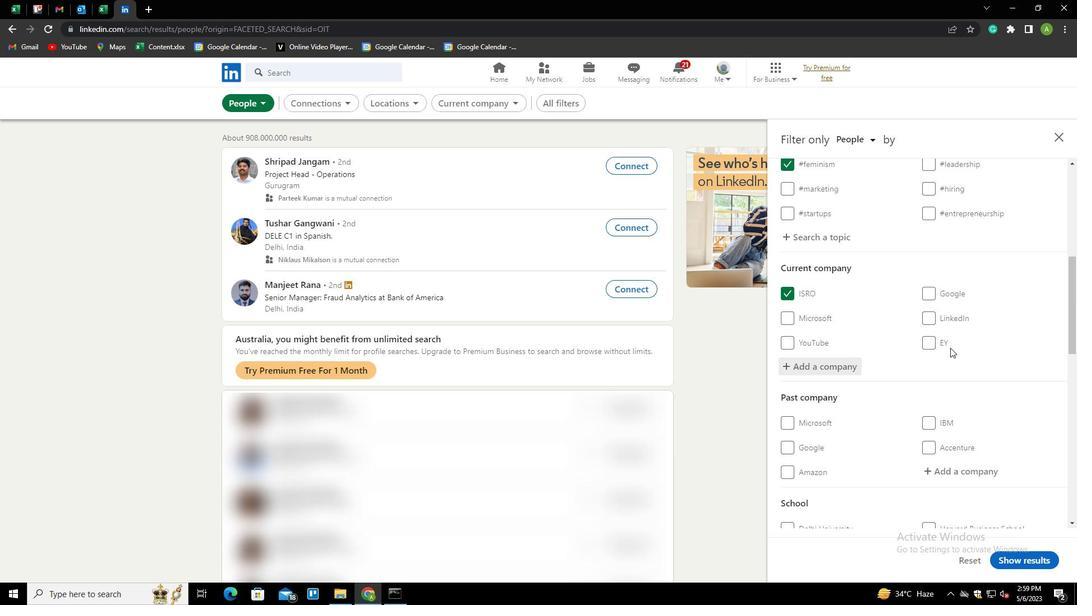 
Action: Mouse scrolled (950, 347) with delta (0, 0)
Screenshot: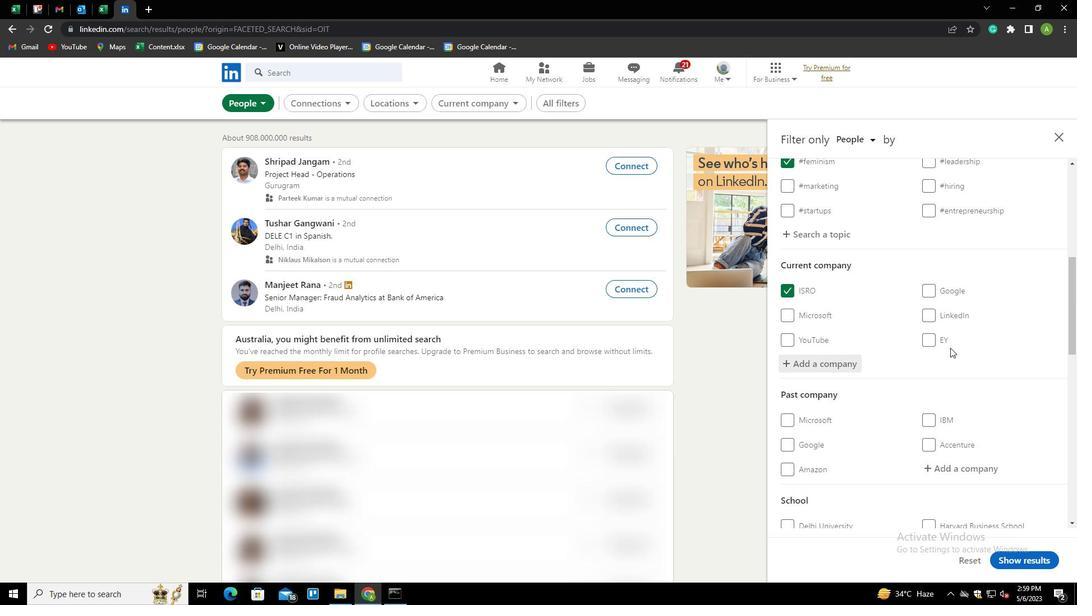
Action: Mouse scrolled (950, 347) with delta (0, 0)
Screenshot: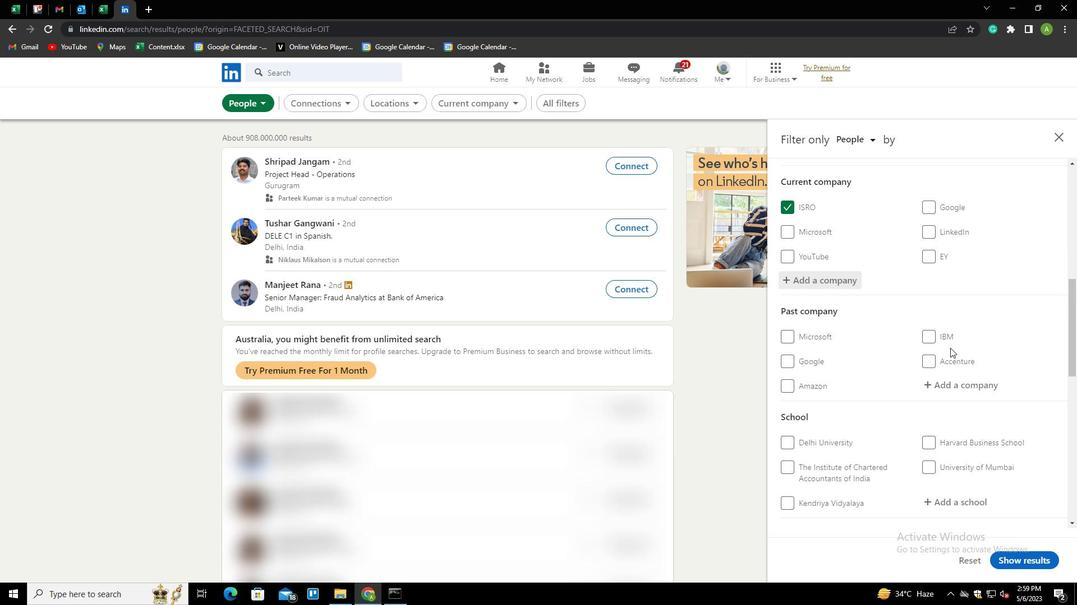 
Action: Mouse scrolled (950, 347) with delta (0, 0)
Screenshot: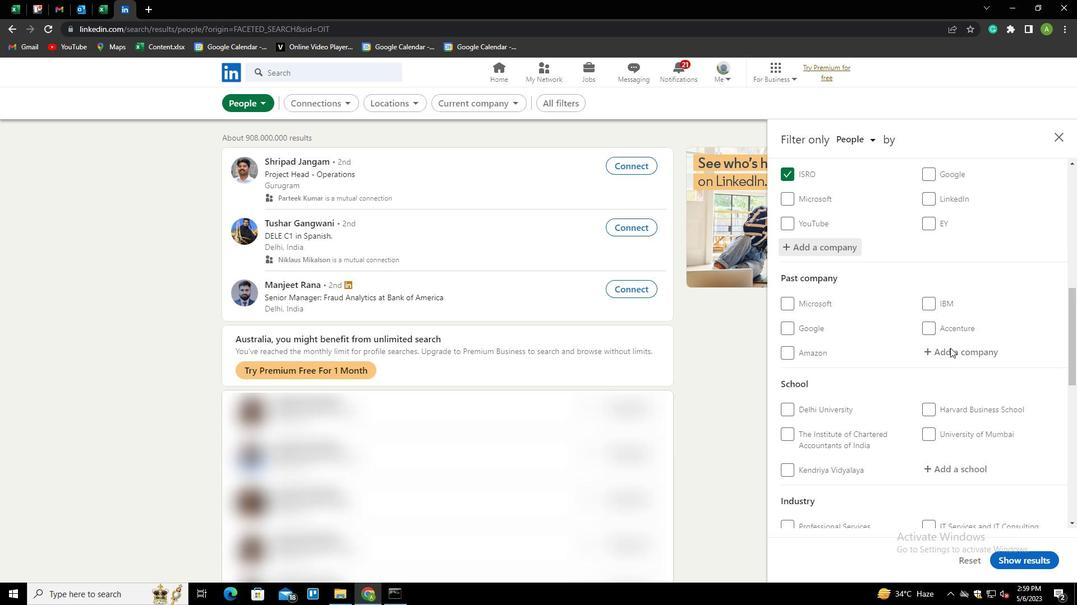 
Action: Mouse moved to (952, 364)
Screenshot: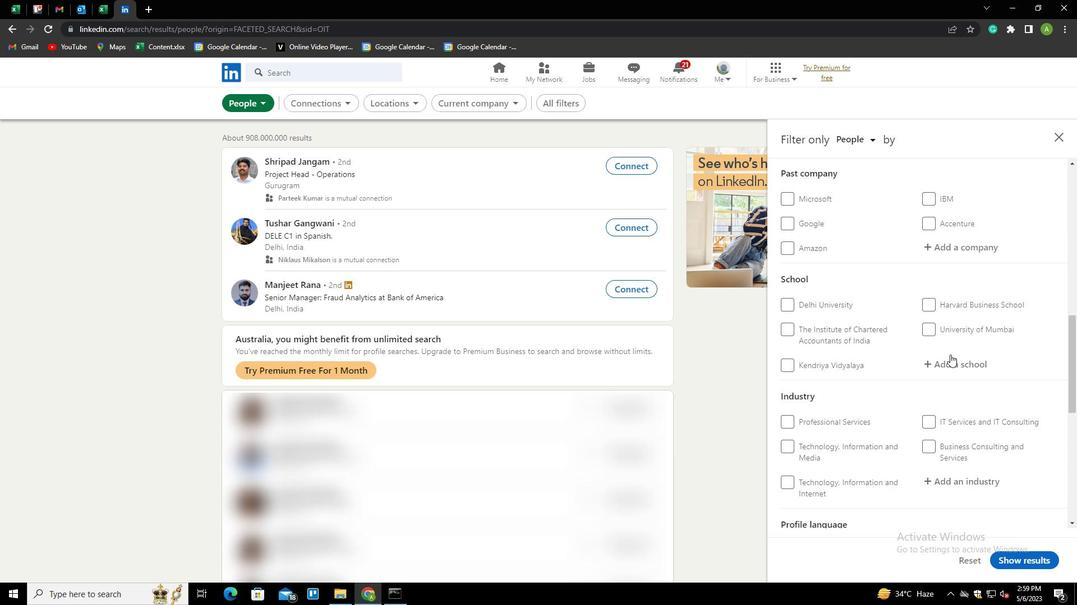 
Action: Mouse pressed left at (952, 364)
Screenshot: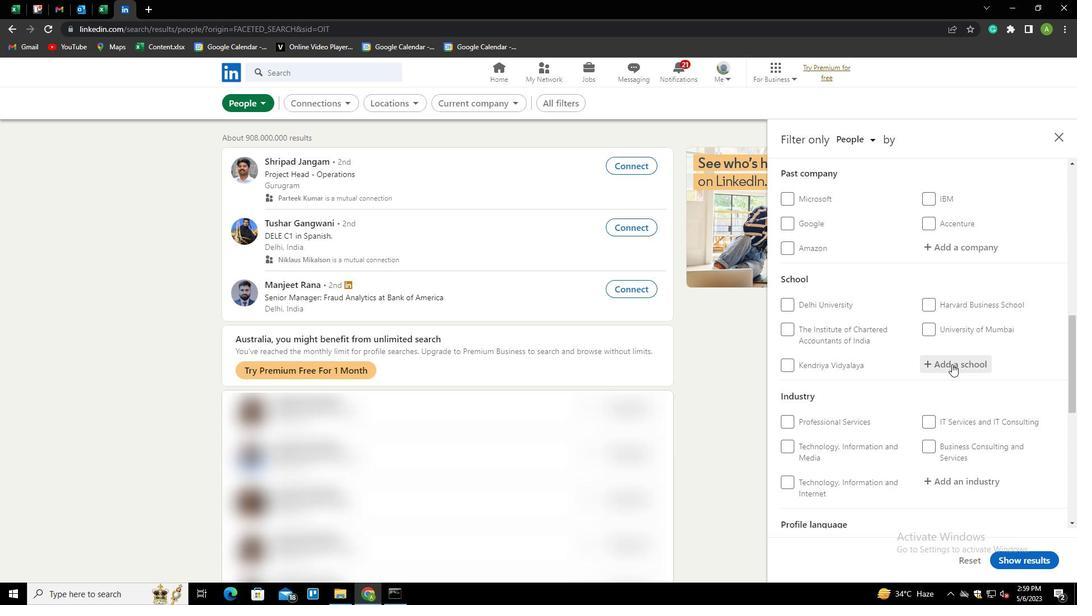 
Action: Key pressed <Key.shift>GOO
Screenshot: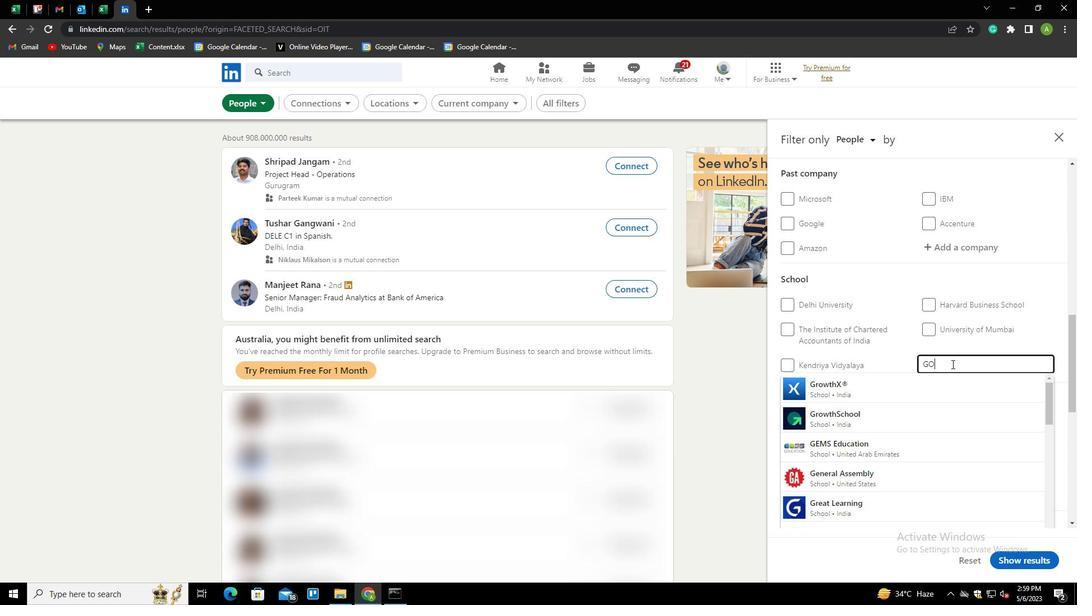
Action: Mouse moved to (952, 364)
Screenshot: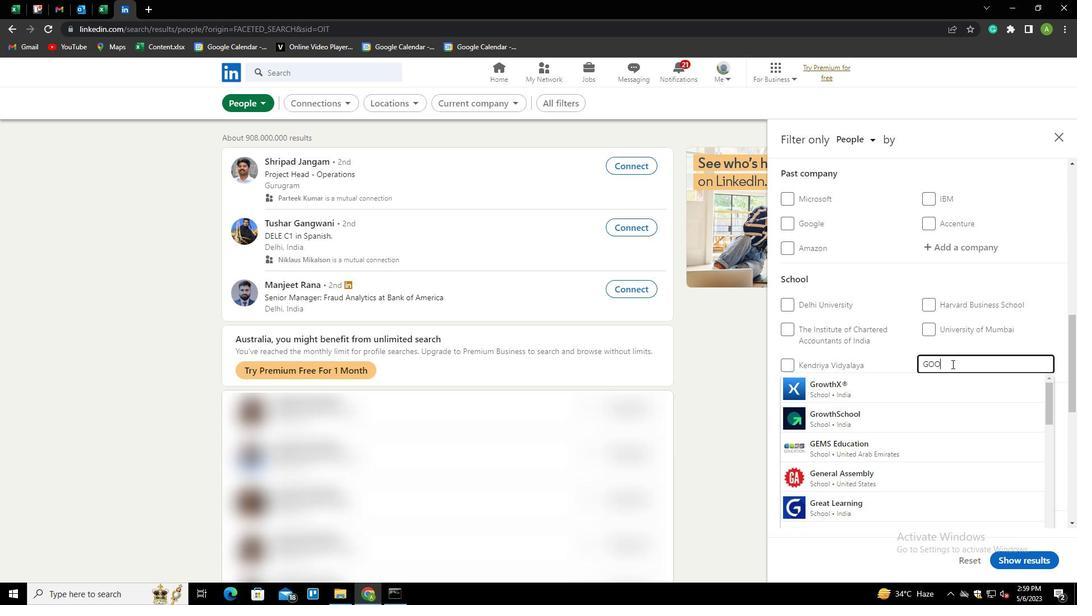 
Action: Key pressed GLE<Key.space><Key.shift>DEVELOPERS<Key.space><Key.shift>GROU<Key.down><Key.enter>
Screenshot: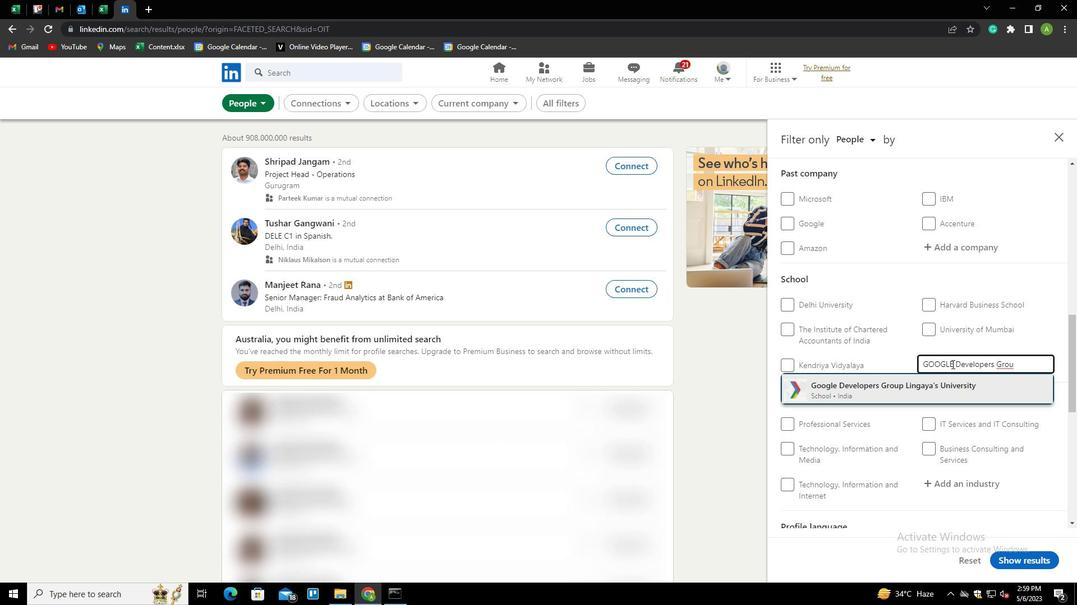 
Action: Mouse scrolled (952, 364) with delta (0, 0)
Screenshot: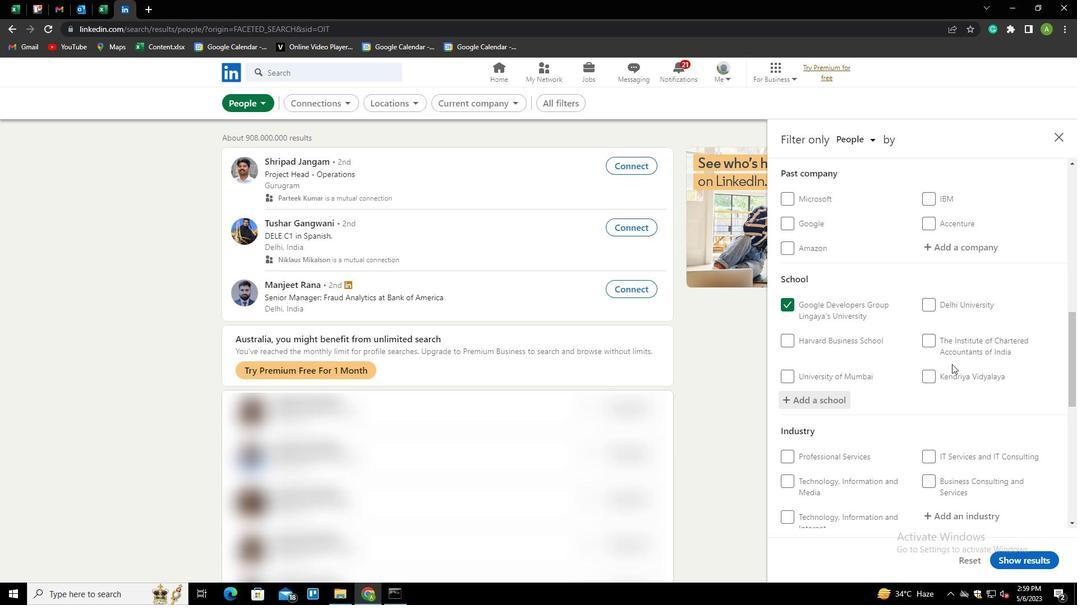 
Action: Mouse scrolled (952, 364) with delta (0, 0)
Screenshot: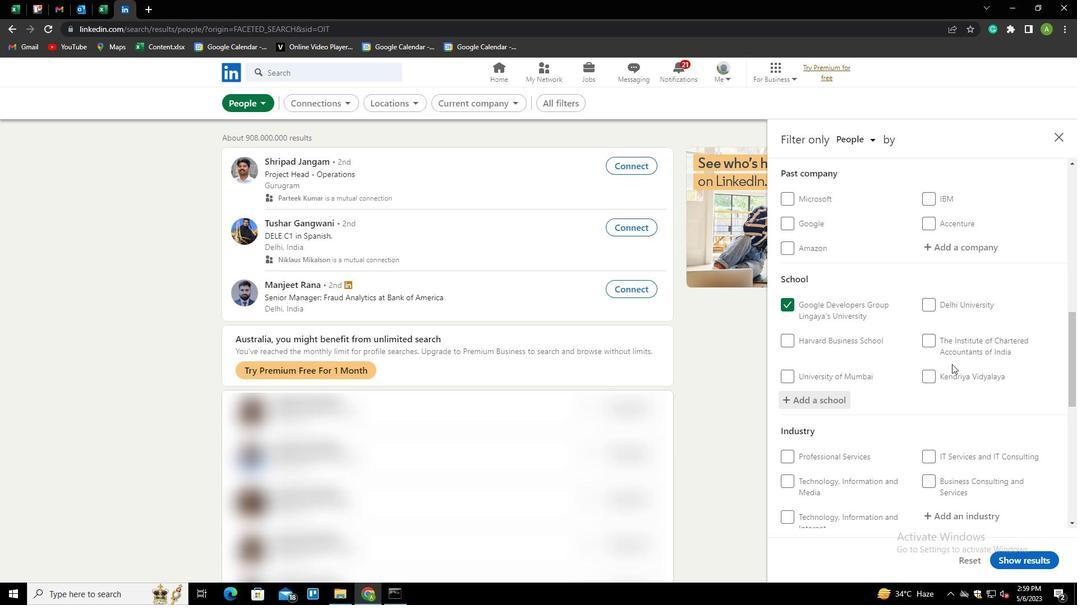 
Action: Mouse scrolled (952, 364) with delta (0, 0)
Screenshot: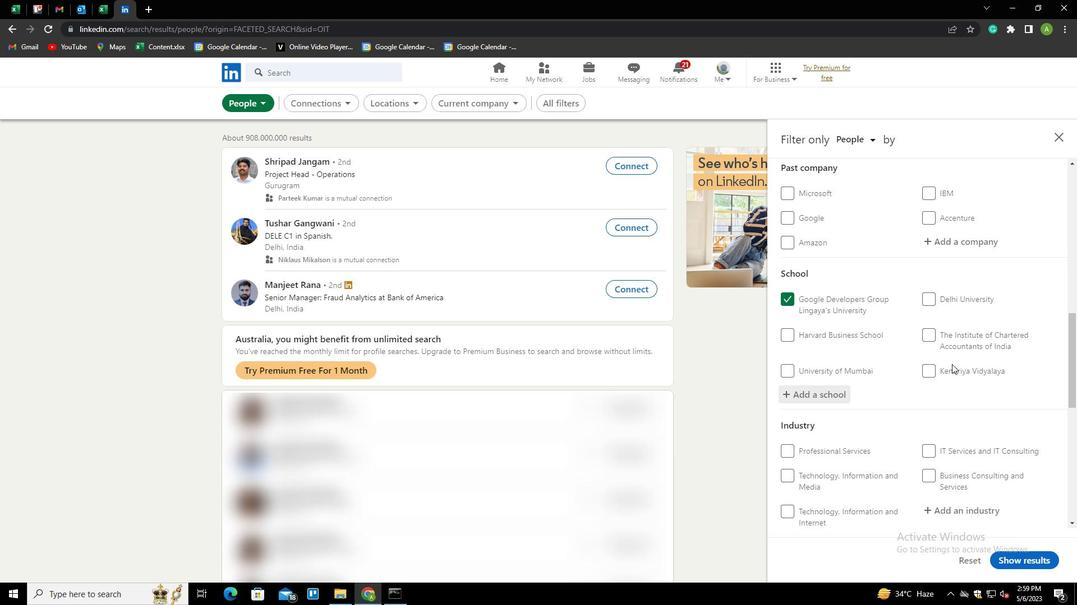 
Action: Mouse moved to (951, 352)
Screenshot: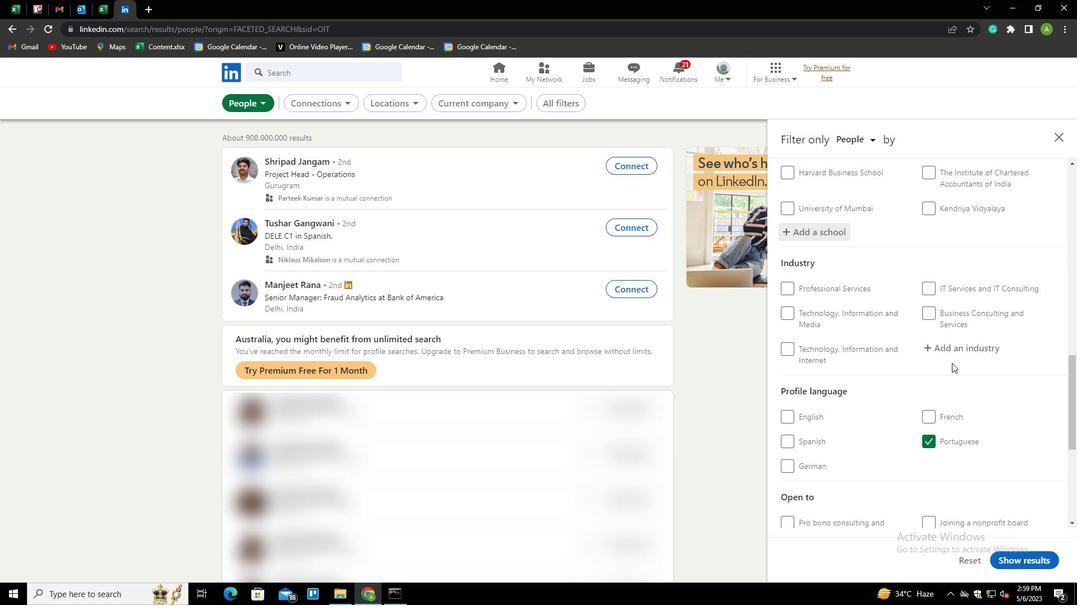 
Action: Mouse pressed left at (951, 352)
Screenshot: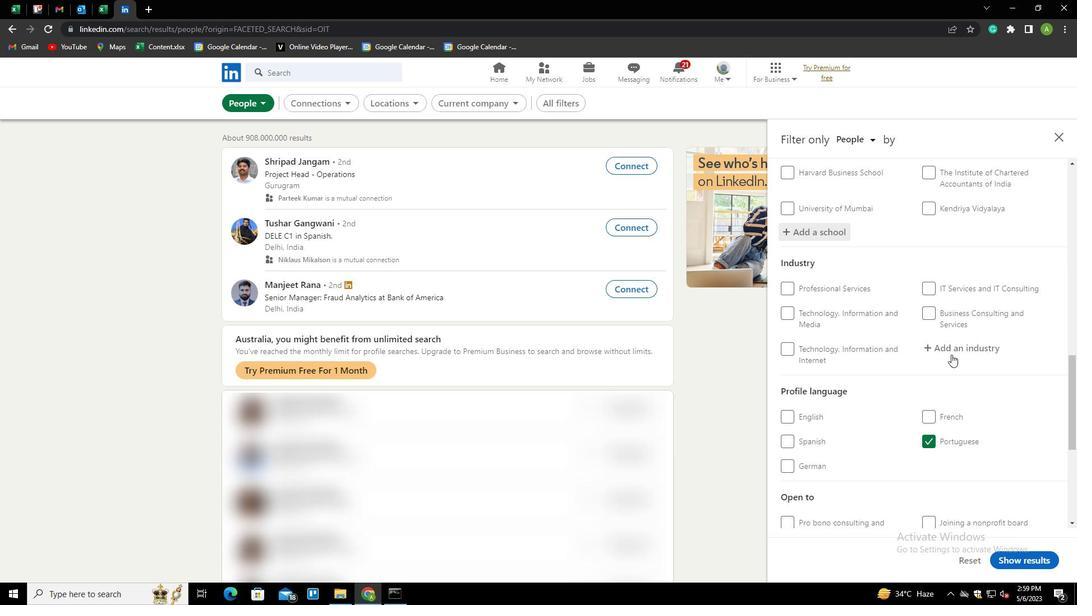 
Action: Key pressed <Key.shift>SUGAR<Key.space>AND<Key.space><Key.shift>CONFECTIONERY<Key.space><Key.shift>PRODUCT<Key.space><Key.shift>MANUFACTURING<Key.down><Key.enter>
Screenshot: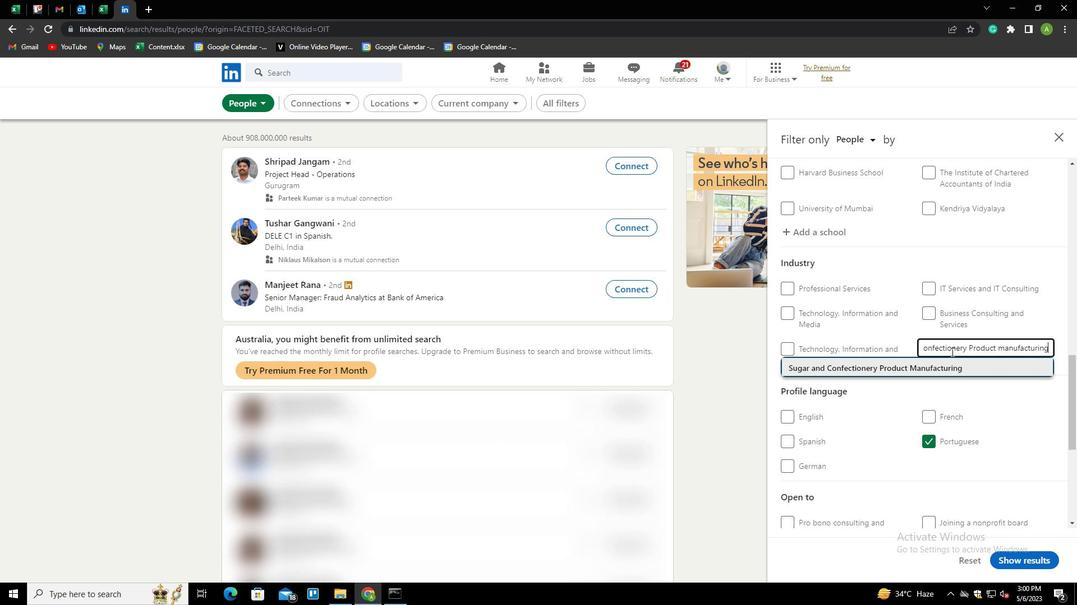 
Action: Mouse scrolled (951, 351) with delta (0, 0)
Screenshot: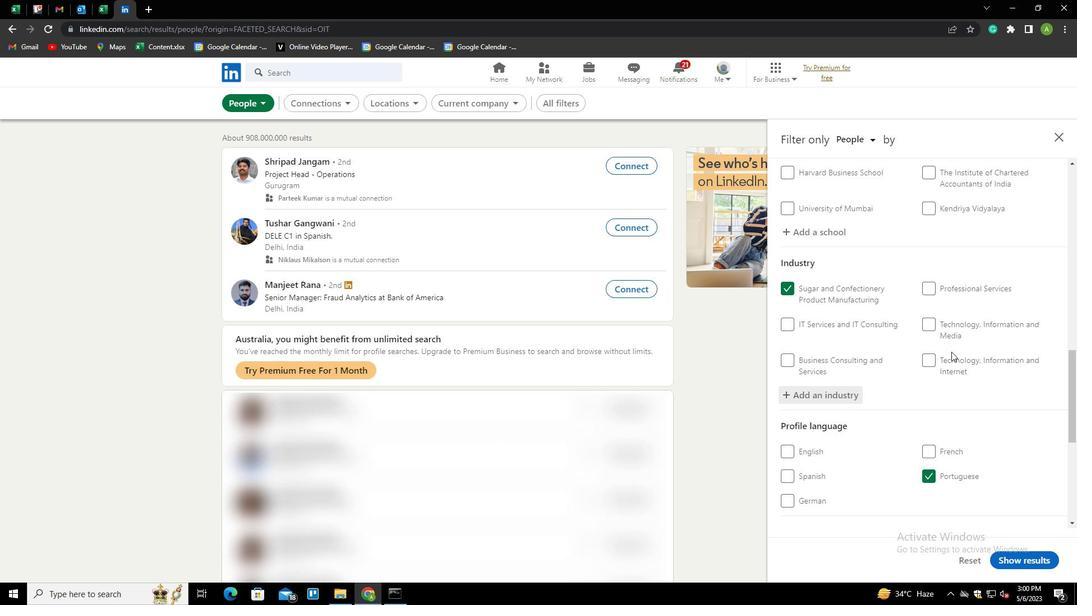 
Action: Mouse scrolled (951, 351) with delta (0, 0)
Screenshot: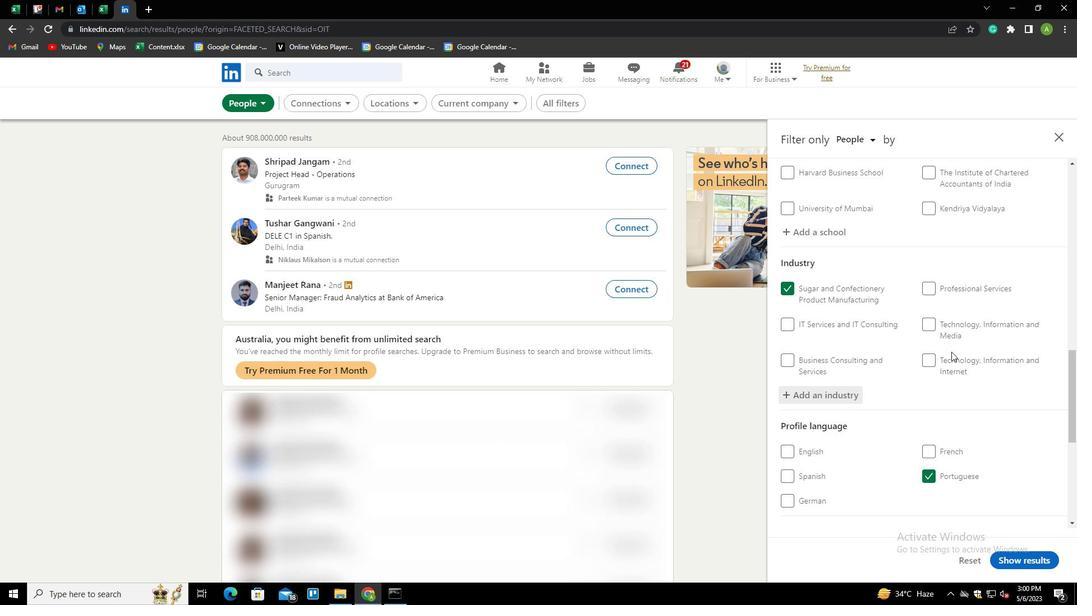 
Action: Mouse scrolled (951, 351) with delta (0, 0)
Screenshot: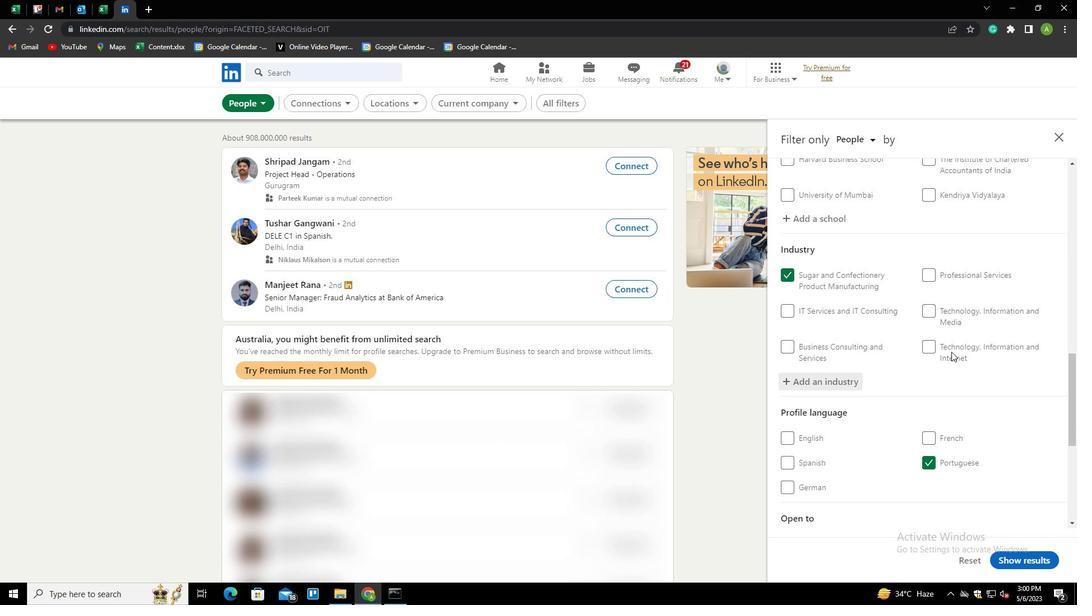 
Action: Mouse moved to (951, 357)
Screenshot: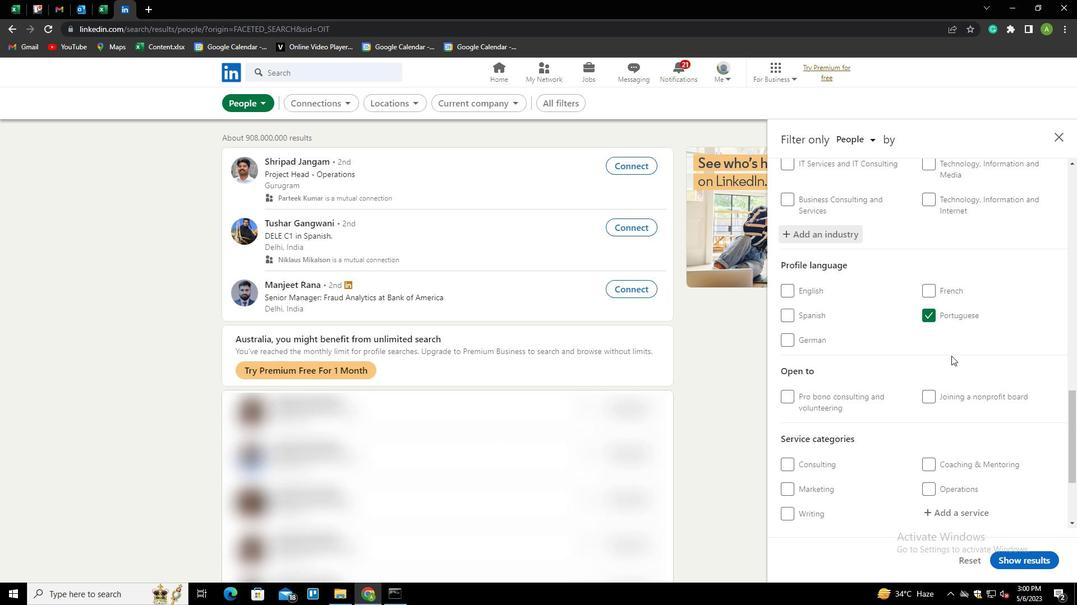 
Action: Mouse scrolled (951, 356) with delta (0, 0)
Screenshot: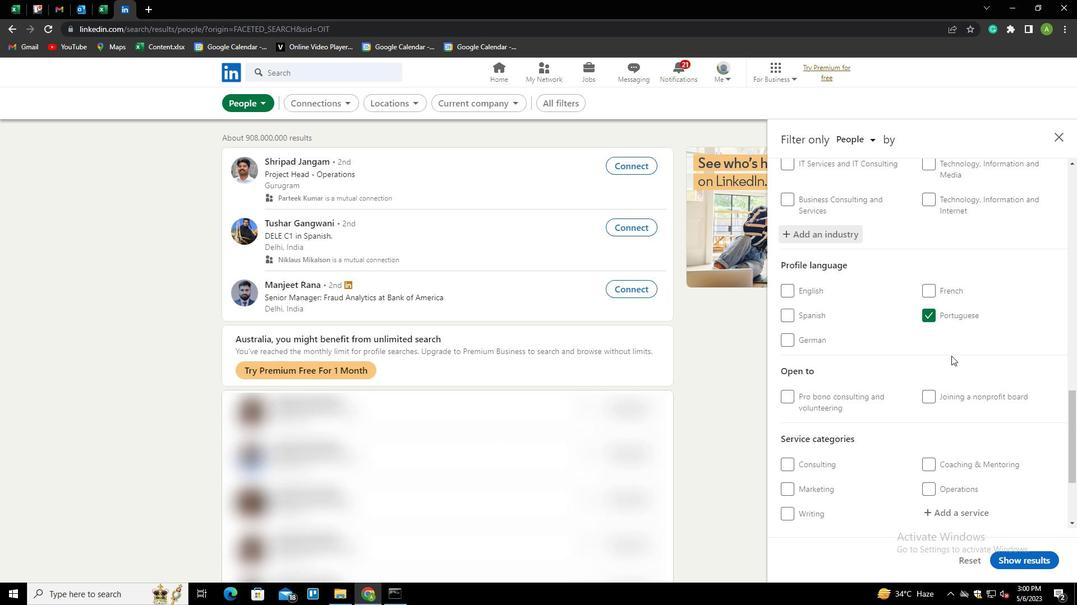 
Action: Mouse moved to (951, 360)
Screenshot: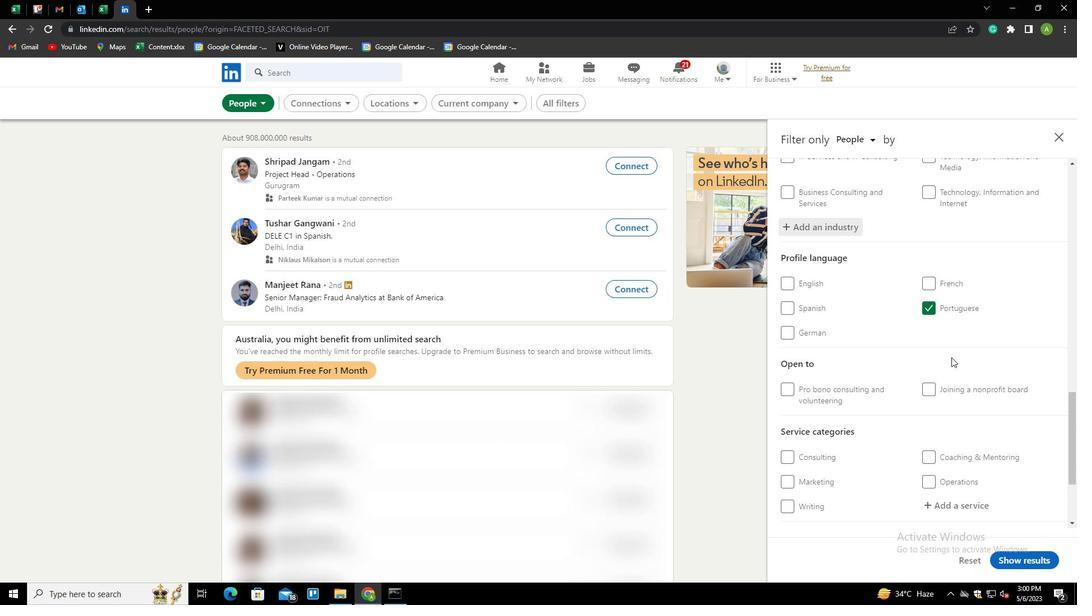 
Action: Mouse scrolled (951, 359) with delta (0, 0)
Screenshot: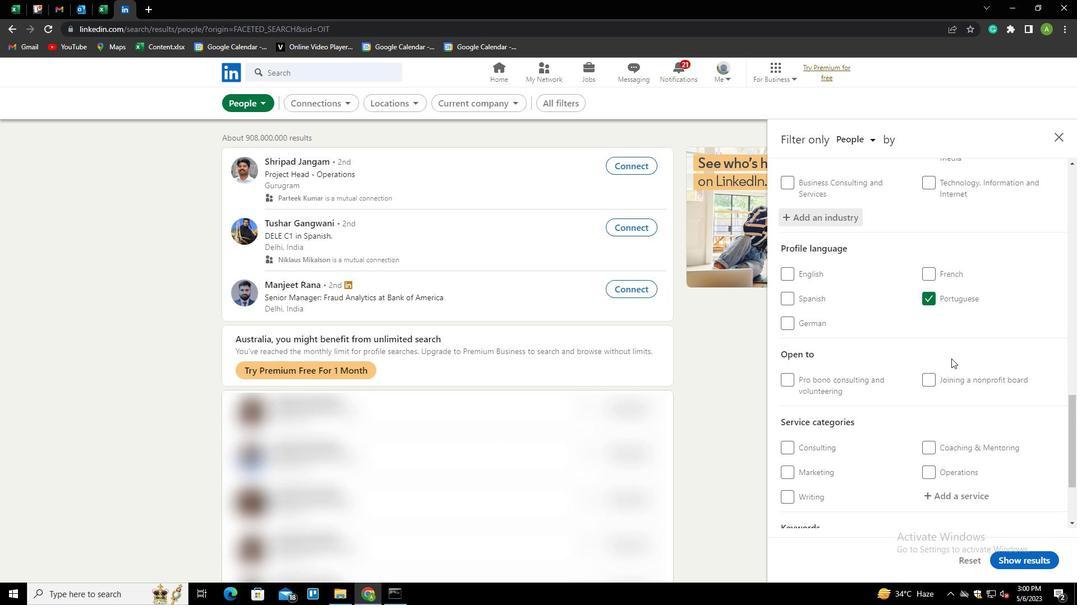 
Action: Mouse moved to (951, 360)
Screenshot: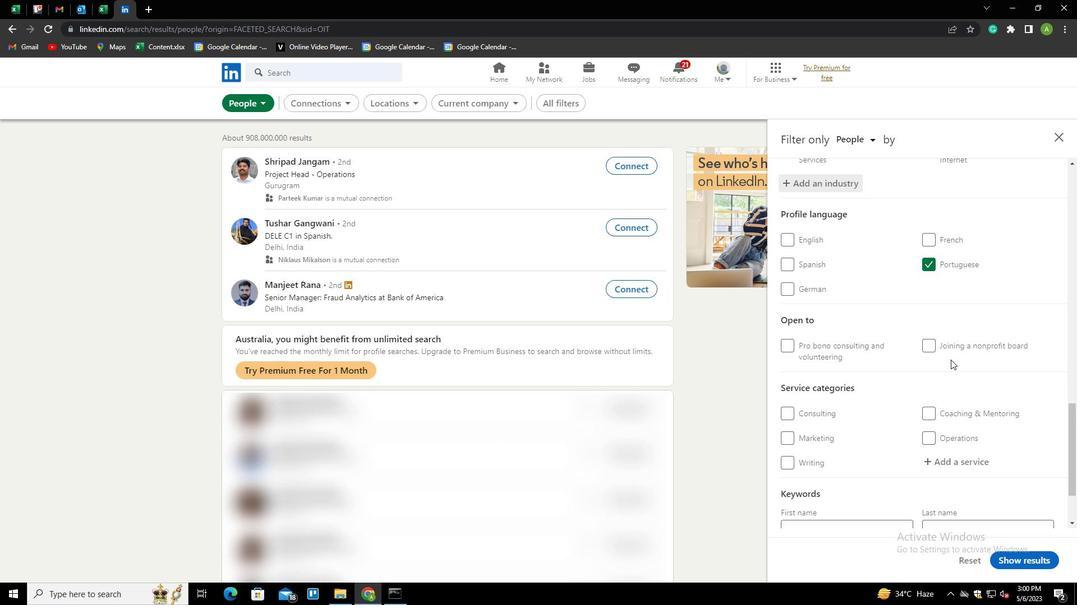 
Action: Mouse scrolled (951, 359) with delta (0, 0)
Screenshot: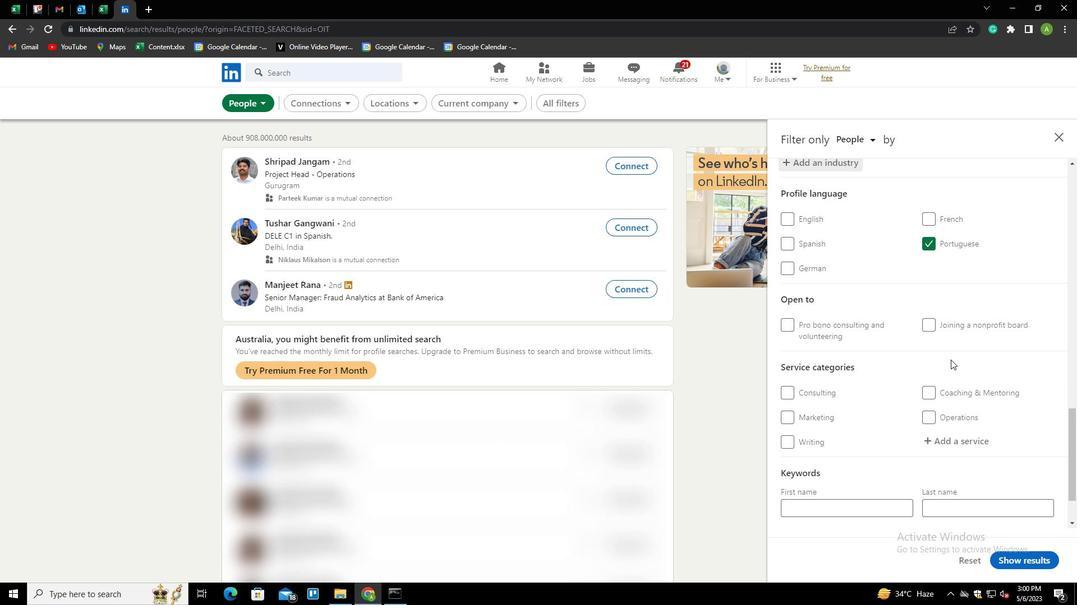 
Action: Mouse moved to (953, 375)
Screenshot: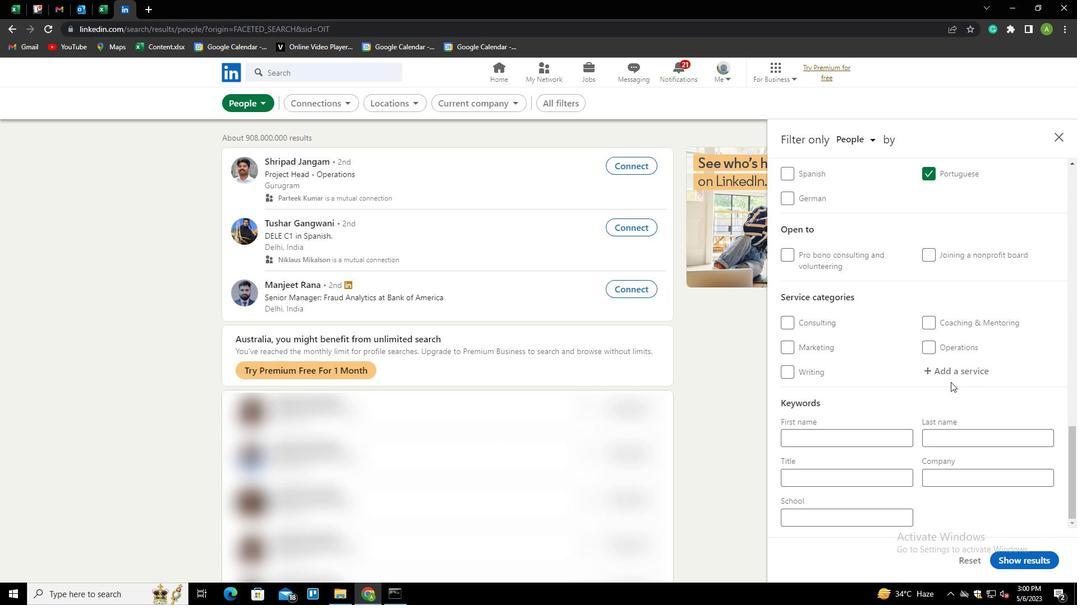 
Action: Mouse pressed left at (953, 375)
Screenshot: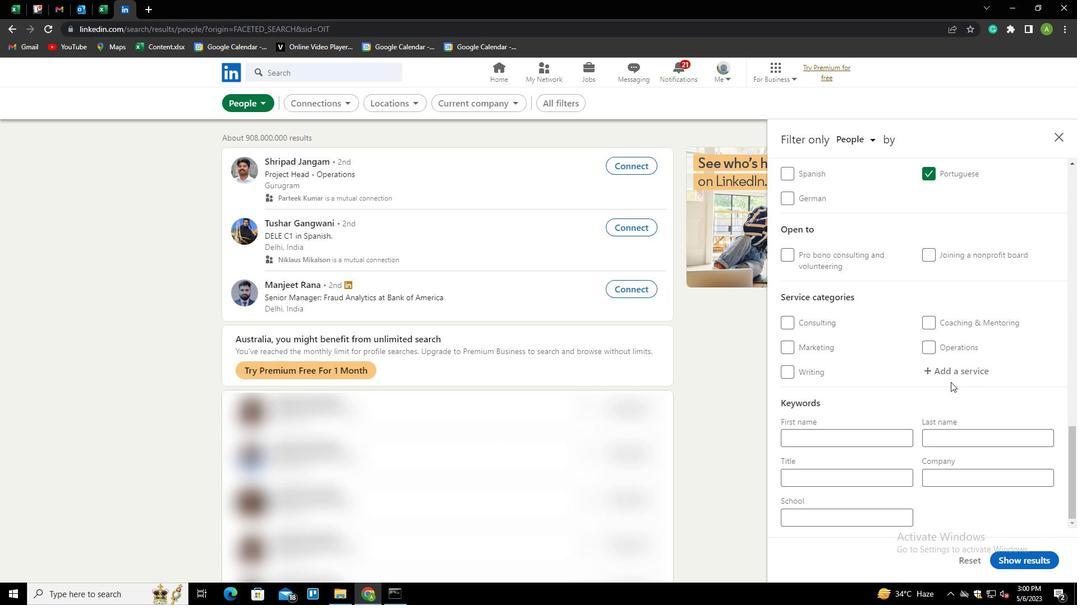 
Action: Key pressed <Key.shift>HUMAN<Key.space><Key.shift><Key.shift><Key.shift>RESOURCES<Key.down><Key.enter>
Screenshot: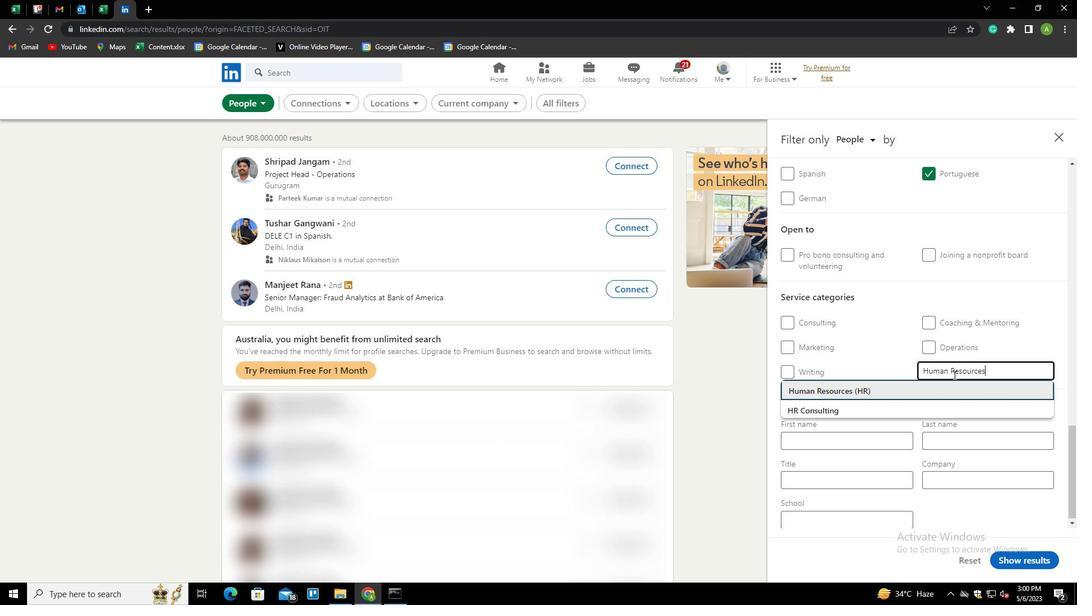 
Action: Mouse scrolled (953, 374) with delta (0, 0)
Screenshot: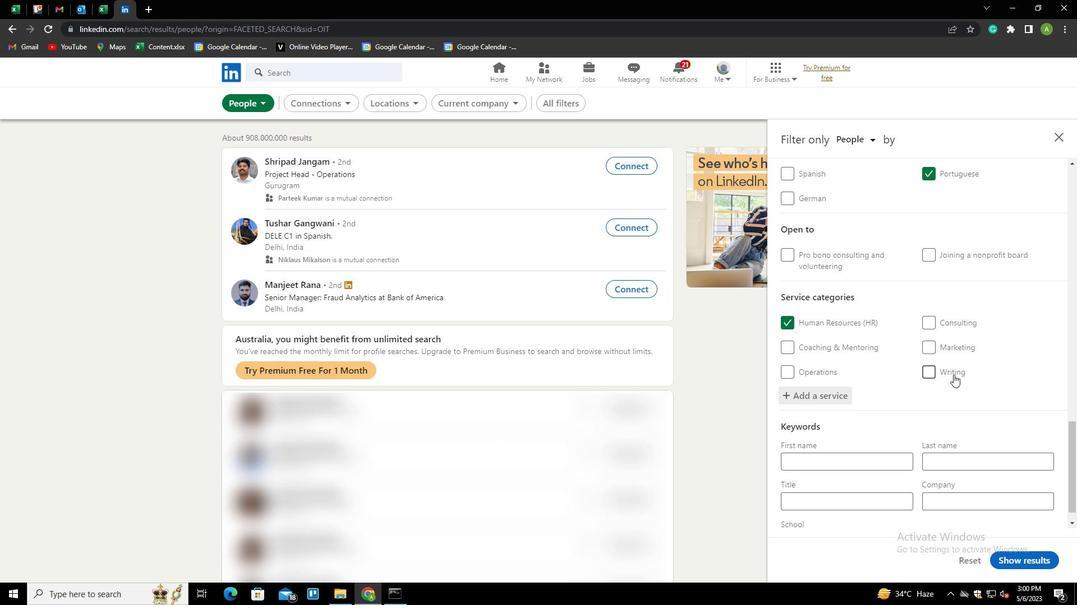 
Action: Mouse scrolled (953, 374) with delta (0, 0)
Screenshot: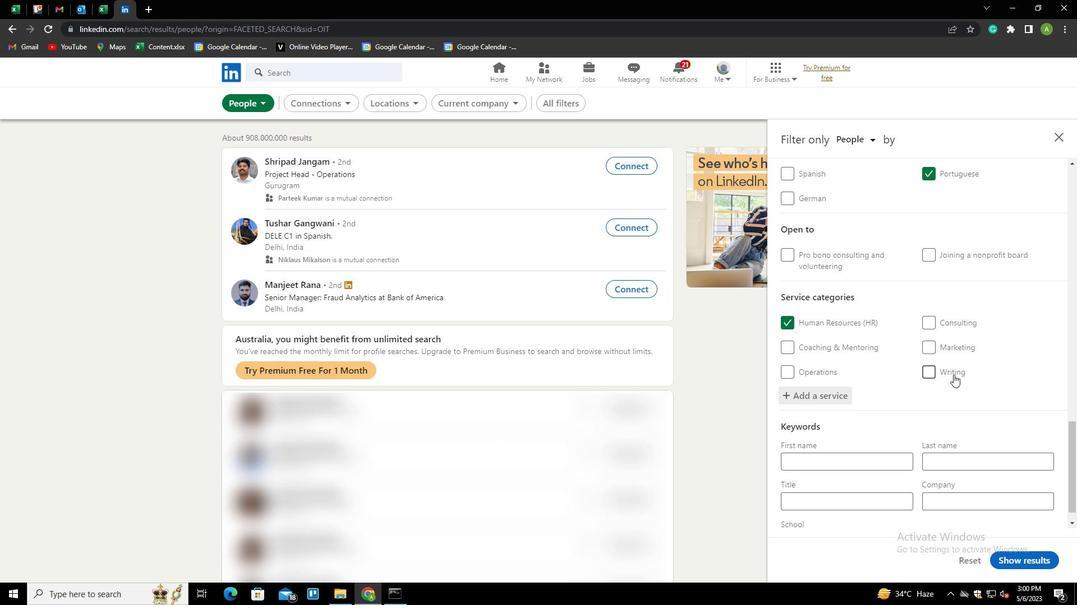 
Action: Mouse scrolled (953, 374) with delta (0, 0)
Screenshot: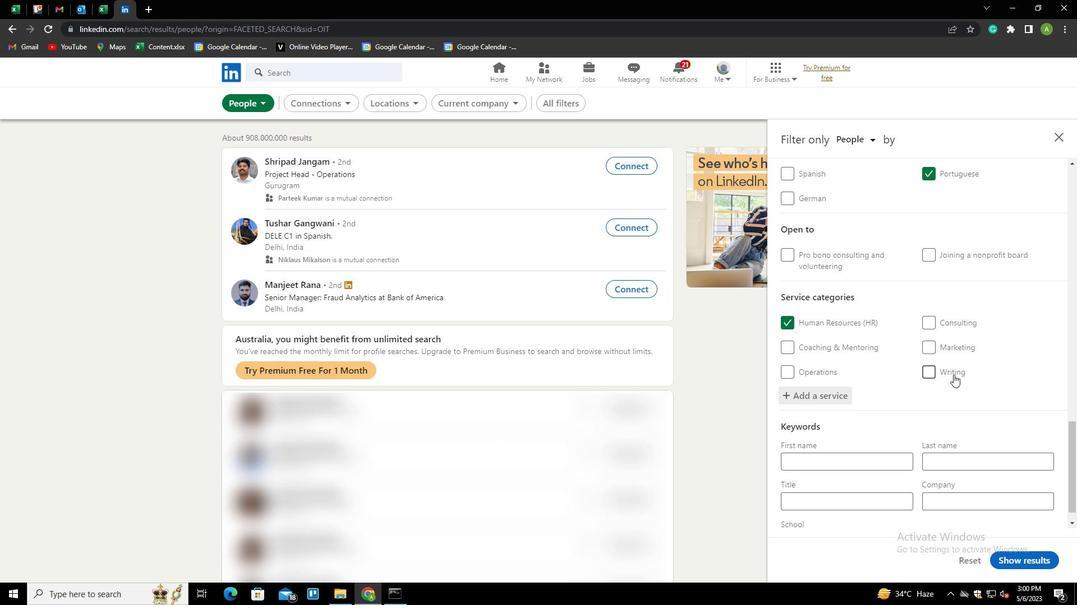 
Action: Mouse scrolled (953, 374) with delta (0, 0)
Screenshot: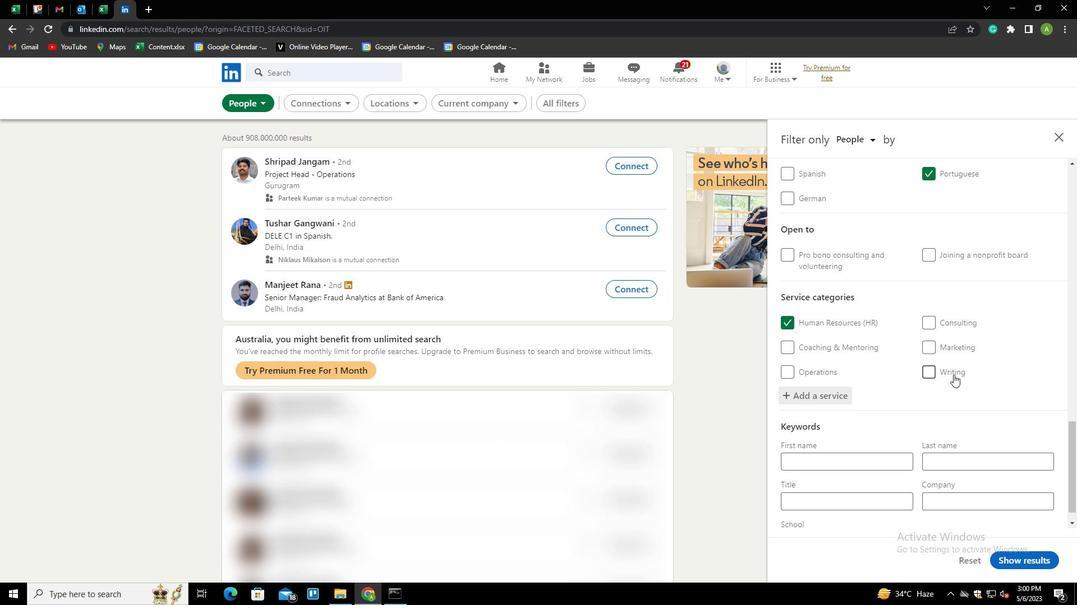 
Action: Mouse scrolled (953, 374) with delta (0, 0)
Screenshot: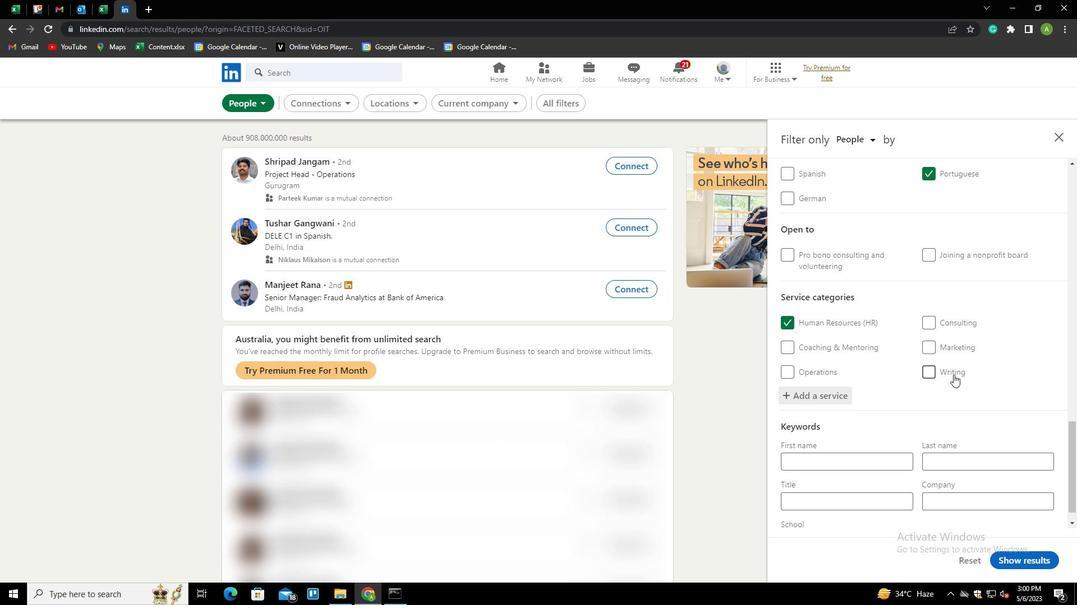 
Action: Mouse scrolled (953, 374) with delta (0, 0)
Screenshot: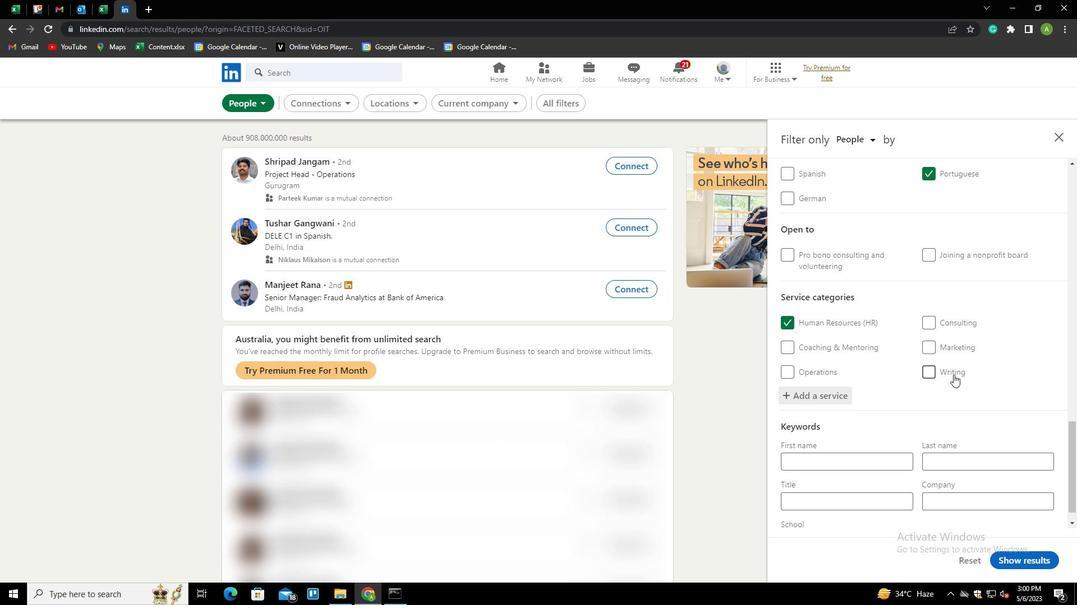
Action: Mouse scrolled (953, 374) with delta (0, 0)
Screenshot: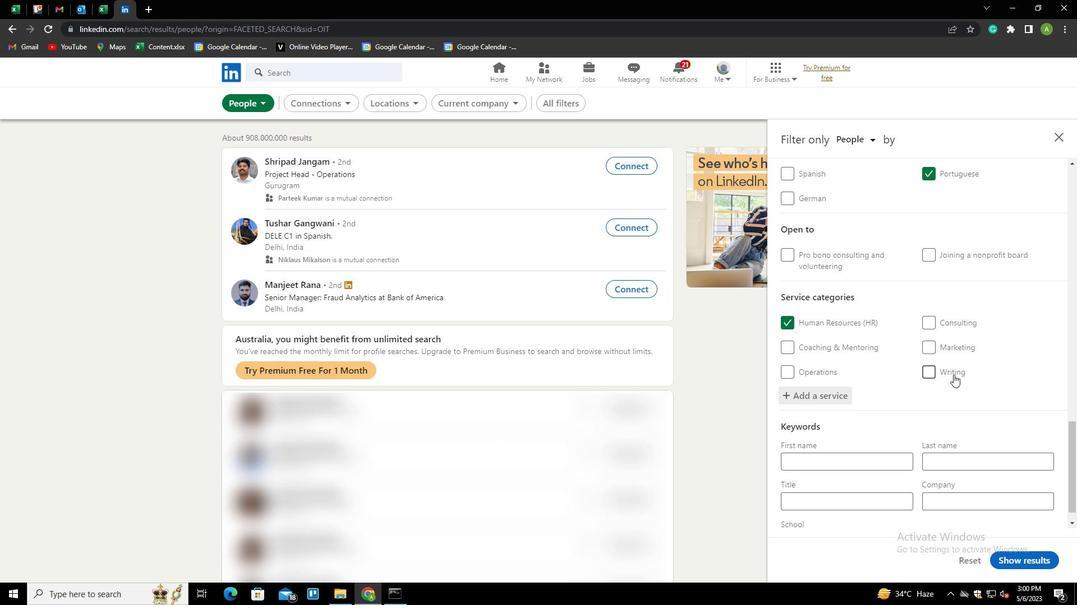 
Action: Mouse scrolled (953, 374) with delta (0, 0)
Screenshot: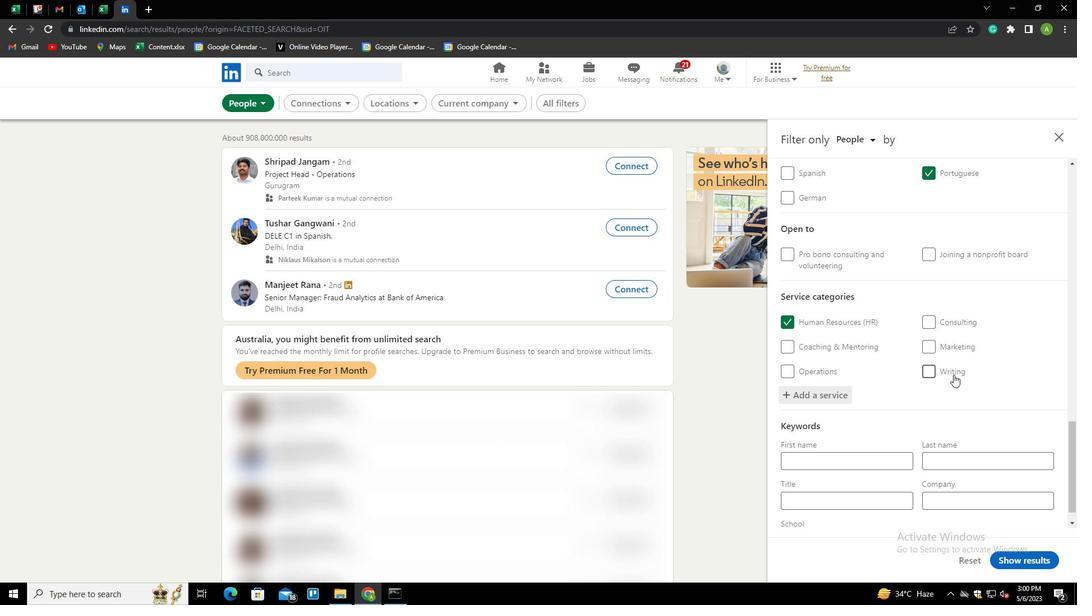 
Action: Mouse moved to (851, 481)
Screenshot: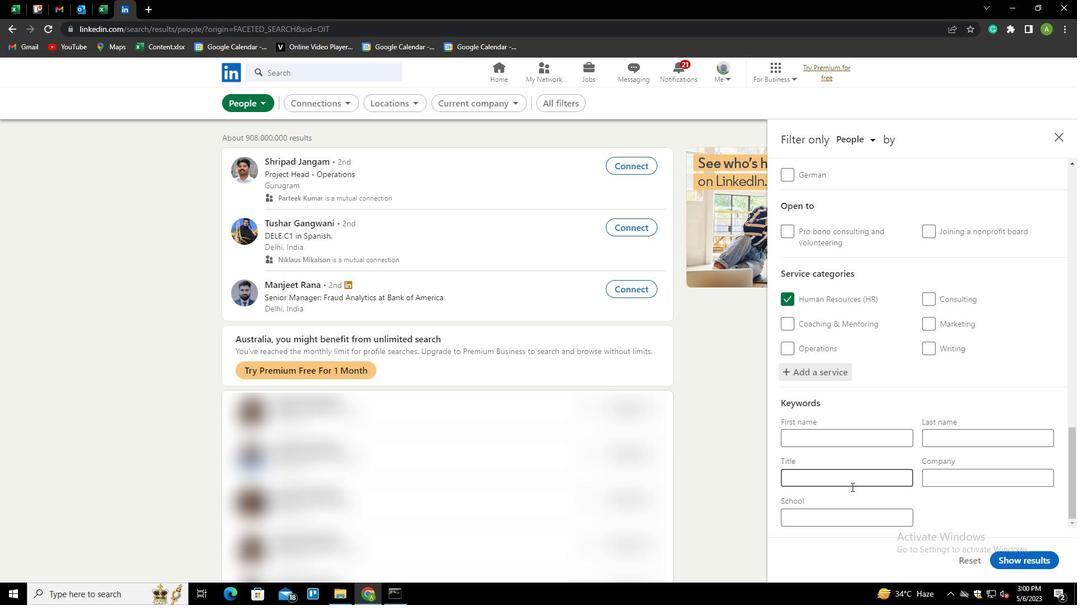 
Action: Mouse pressed left at (851, 481)
Screenshot: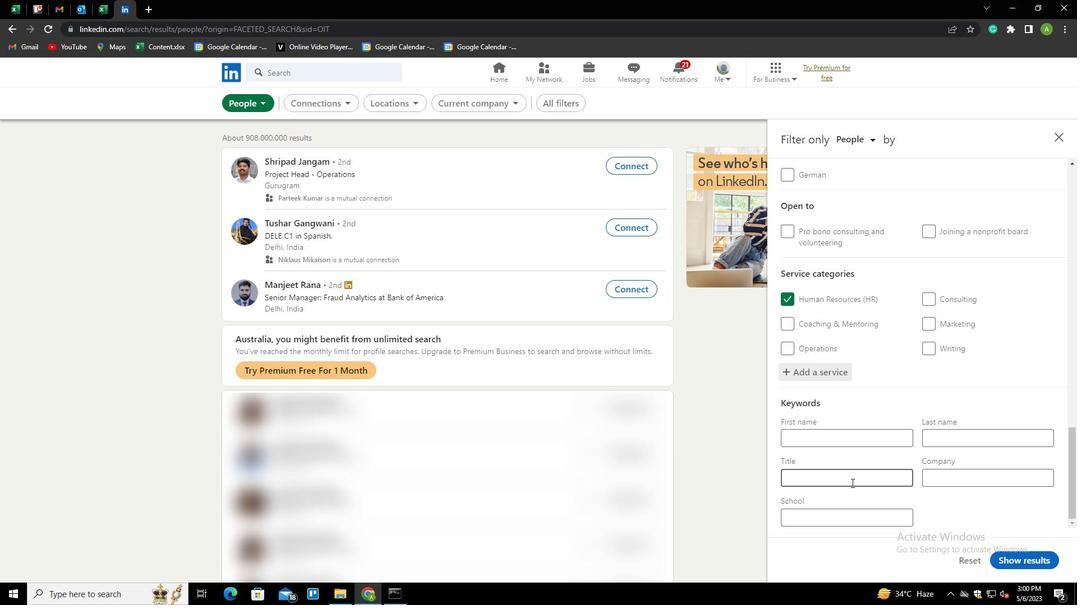
Action: Key pressed <Key.shift>SHAREHOLDERS
Screenshot: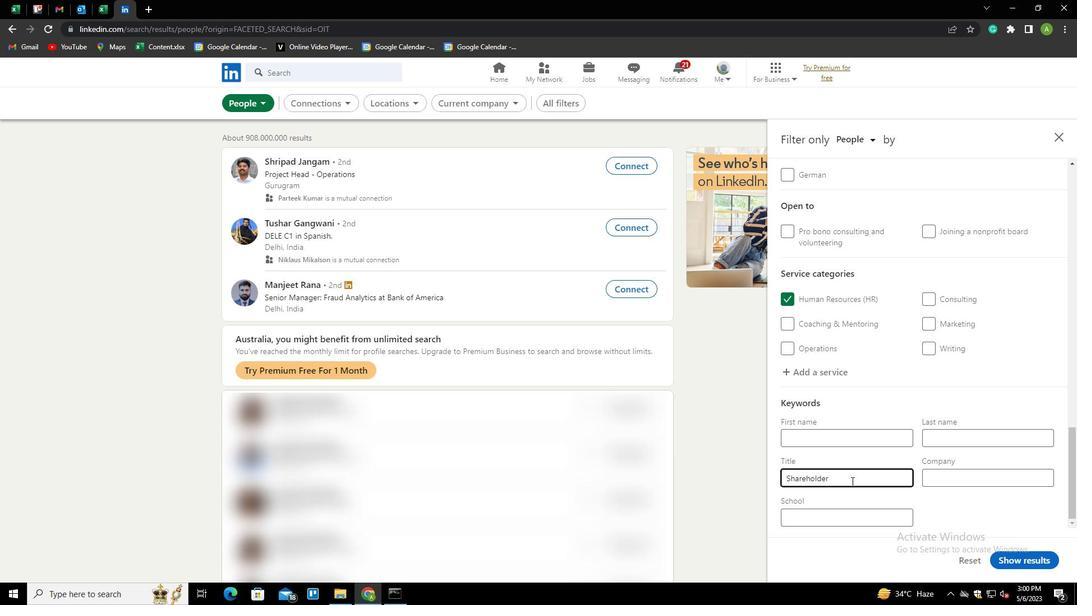 
Action: Mouse moved to (945, 506)
Screenshot: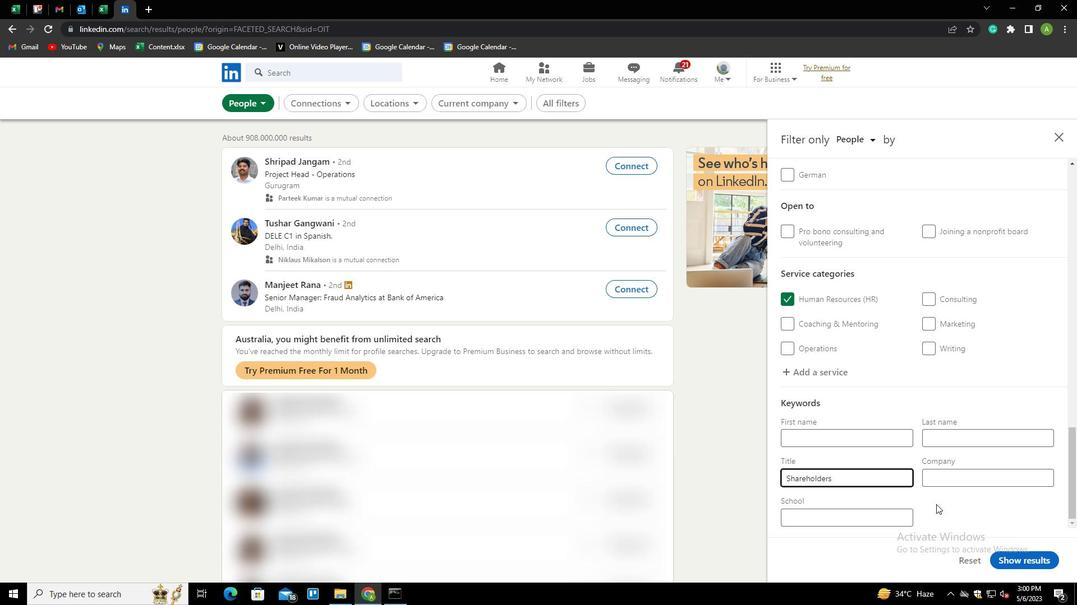 
Action: Mouse pressed left at (945, 506)
Screenshot: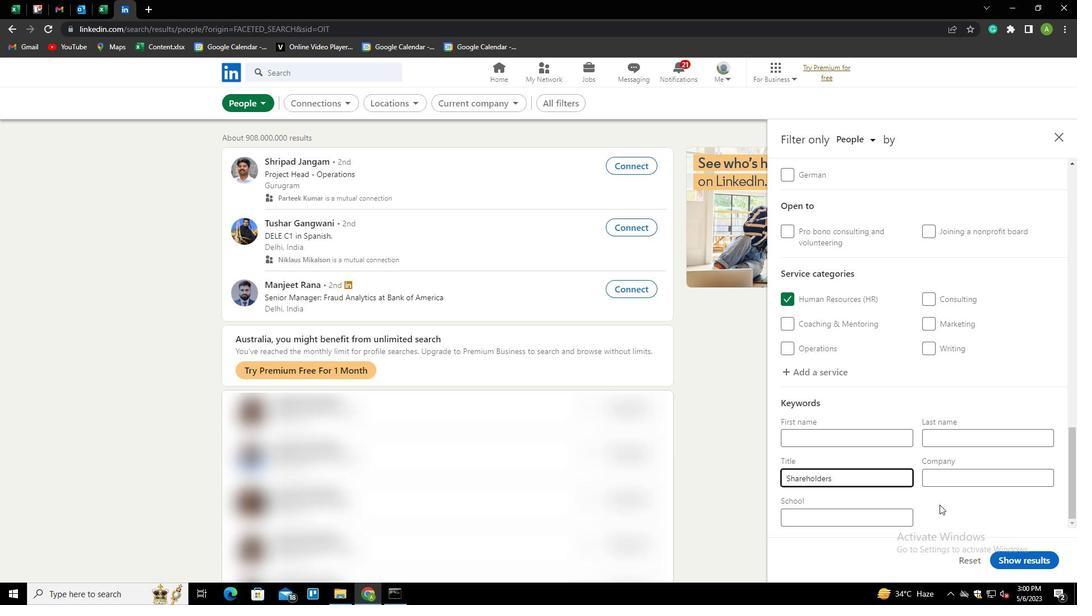 
Action: Mouse moved to (1035, 559)
Screenshot: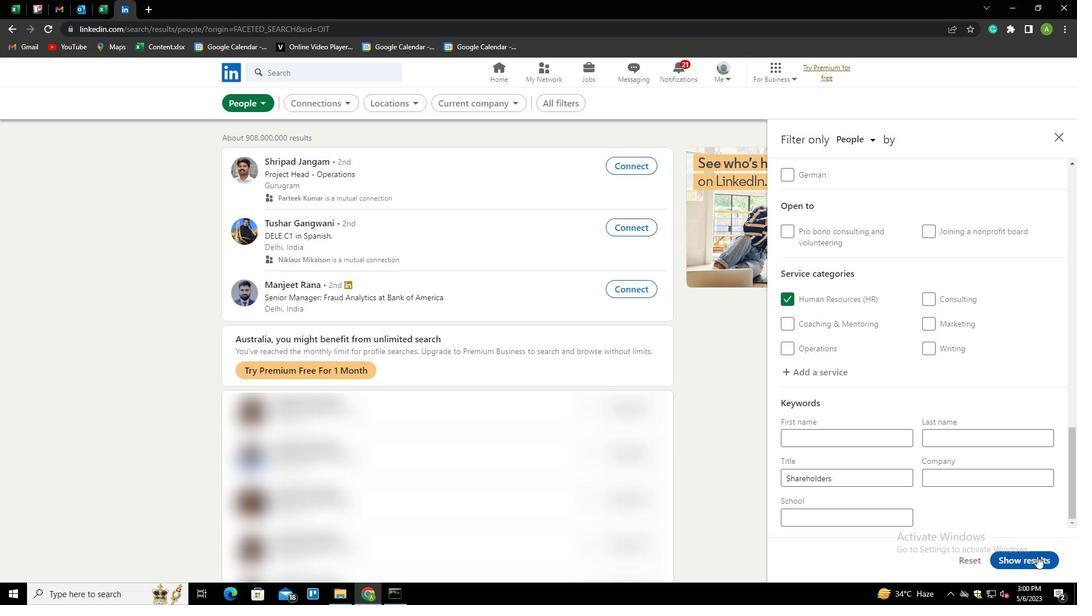 
Action: Mouse pressed left at (1035, 559)
Screenshot: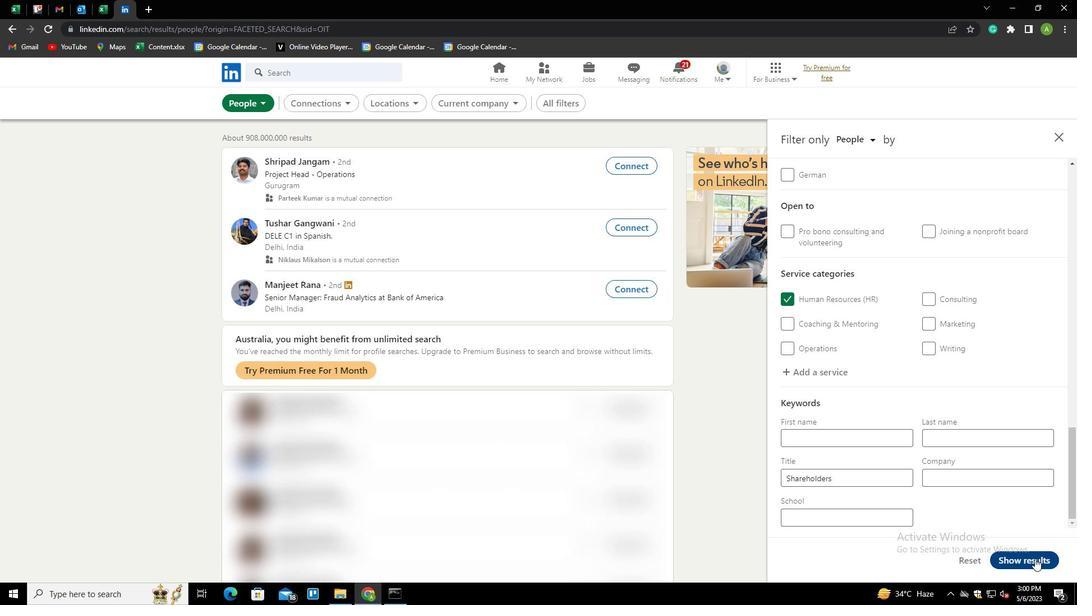 
